Task: Look for space in Volgodonsk, Russia from 11th June, 2023 to 15th June, 2023 for 2 adults in price range Rs.7000 to Rs.16000. Place can be private room with 1  bedroom having 2 beds and 1 bathroom. Property type can be house, flat, guest house, hotel. Booking option can be shelf check-in. Required host language is English.
Action: Mouse moved to (432, 87)
Screenshot: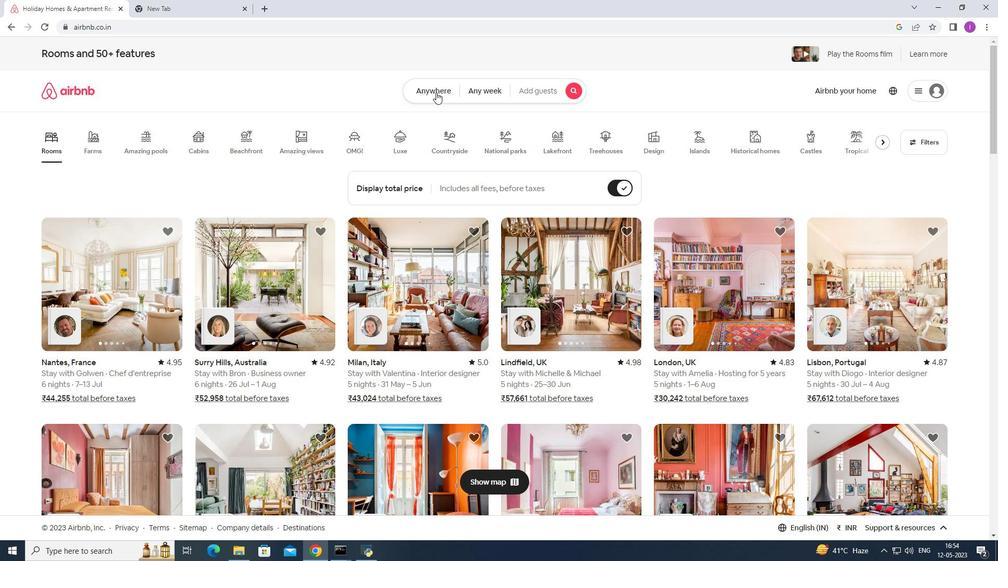
Action: Mouse pressed left at (432, 87)
Screenshot: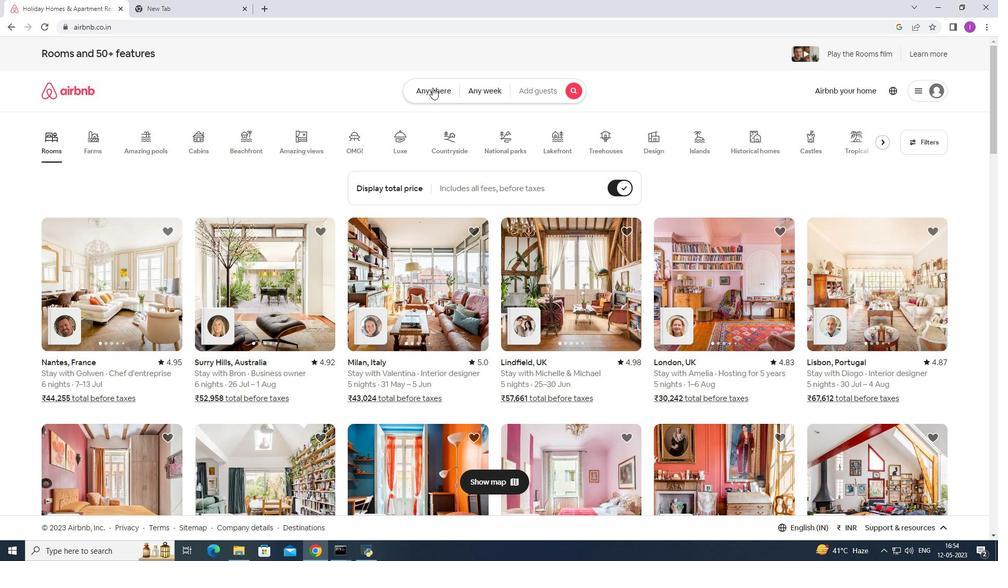 
Action: Mouse moved to (291, 135)
Screenshot: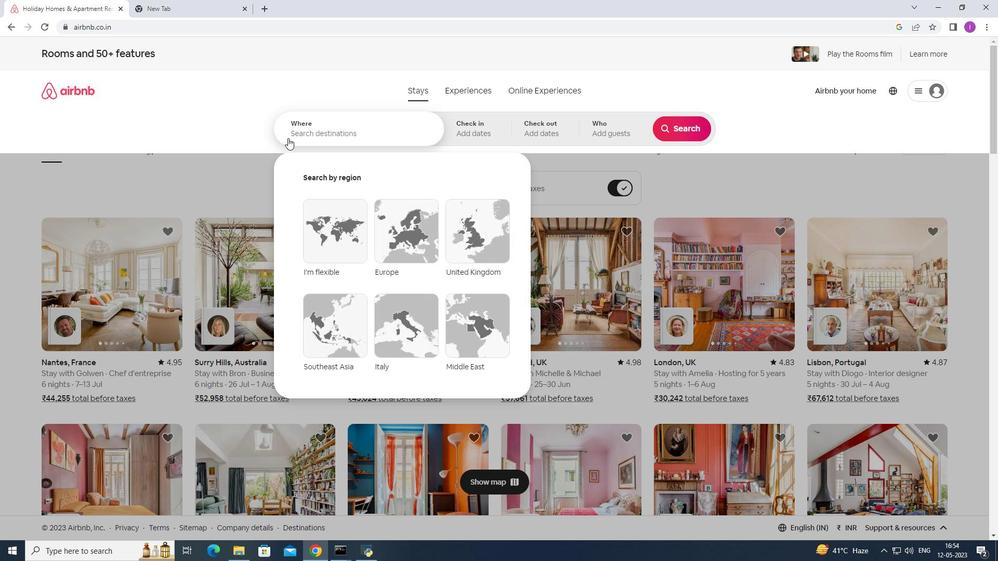 
Action: Mouse pressed left at (291, 135)
Screenshot: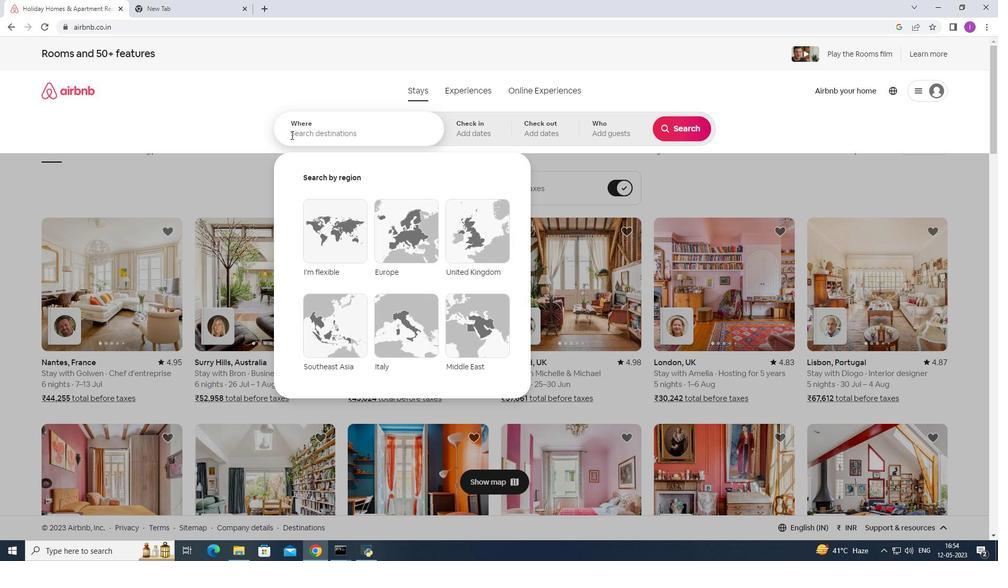
Action: Key pressed <Key.shift><Key.shift><Key.shift><Key.shift><Key.shift><Key.shift><Key.shift><Key.shift><Key.shift><Key.shift><Key.shift><Key.shift>Volgodonsk
Screenshot: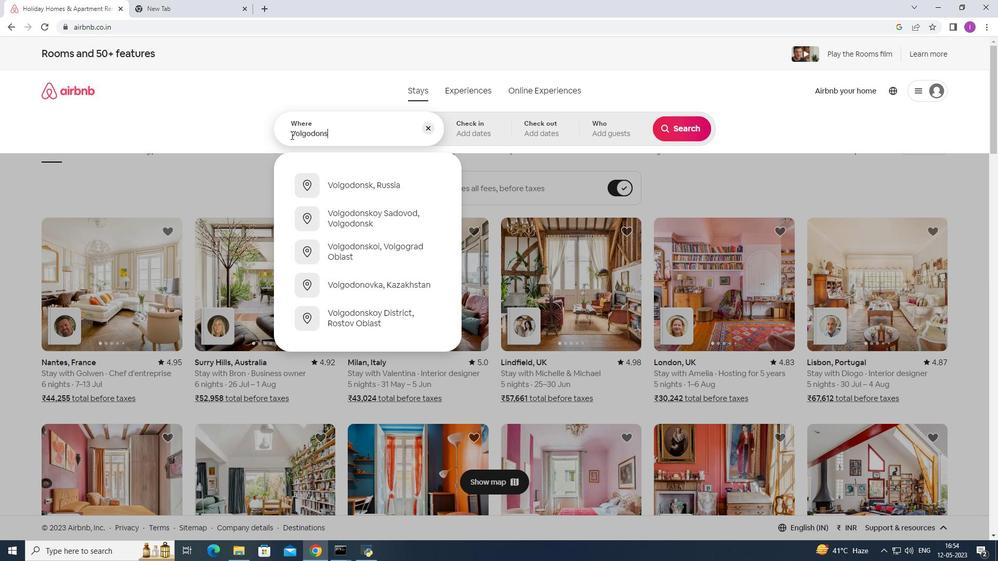 
Action: Mouse moved to (361, 184)
Screenshot: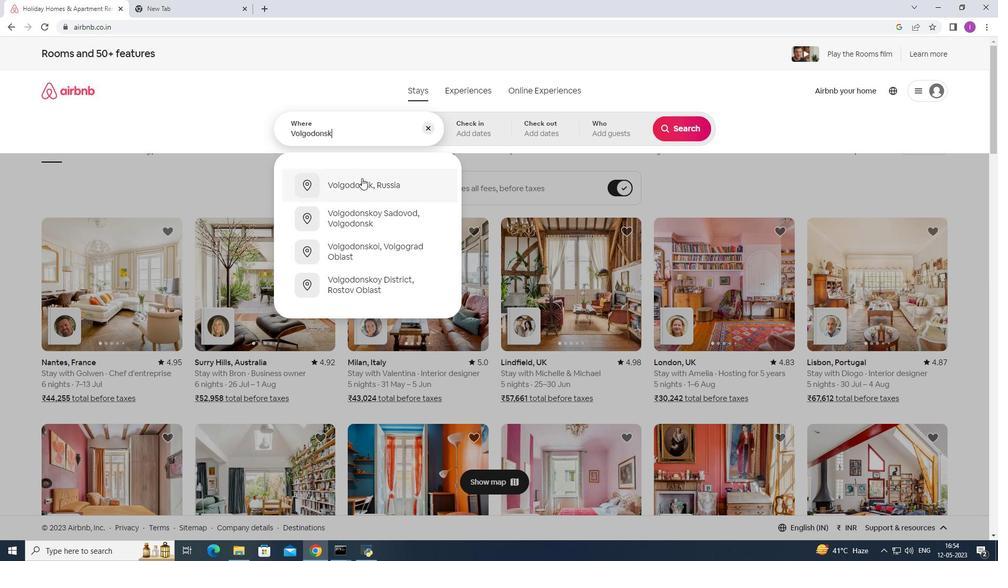 
Action: Mouse pressed left at (361, 184)
Screenshot: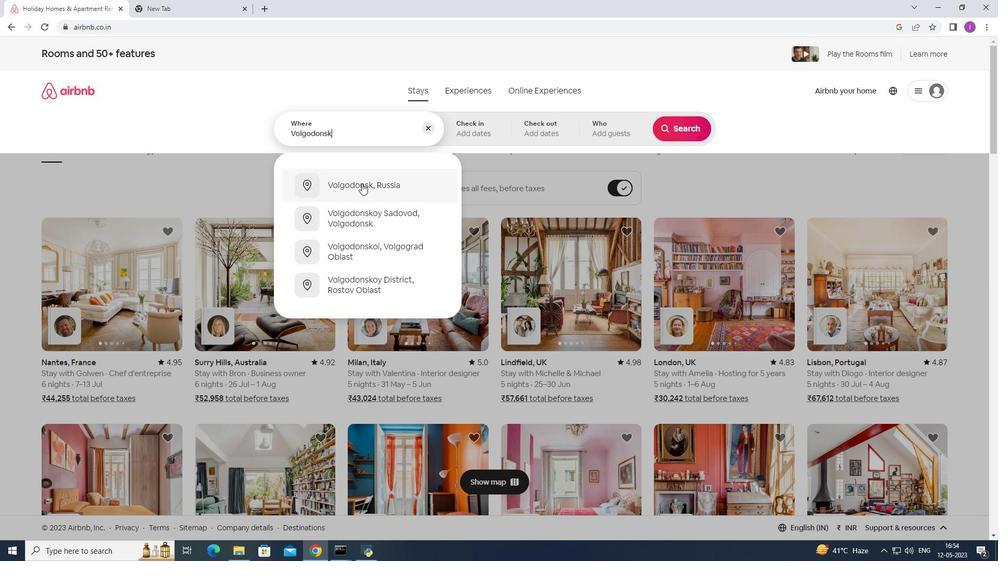 
Action: Mouse moved to (675, 209)
Screenshot: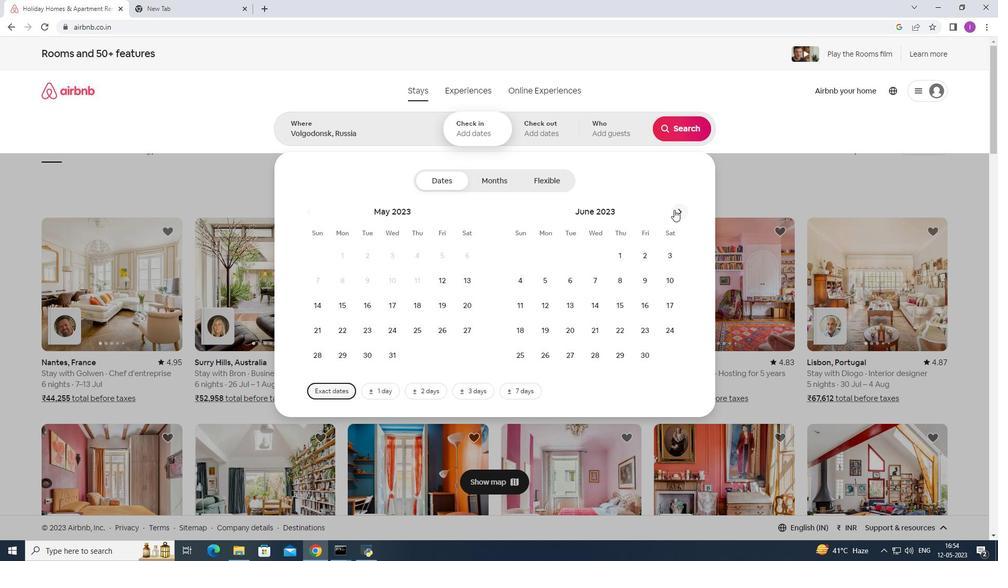 
Action: Mouse pressed left at (675, 209)
Screenshot: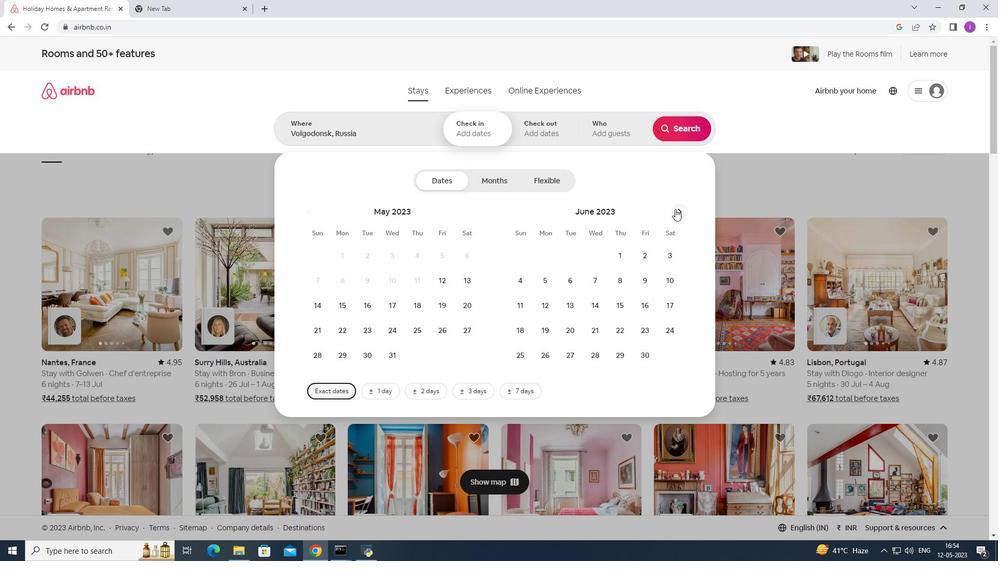 
Action: Mouse moved to (322, 303)
Screenshot: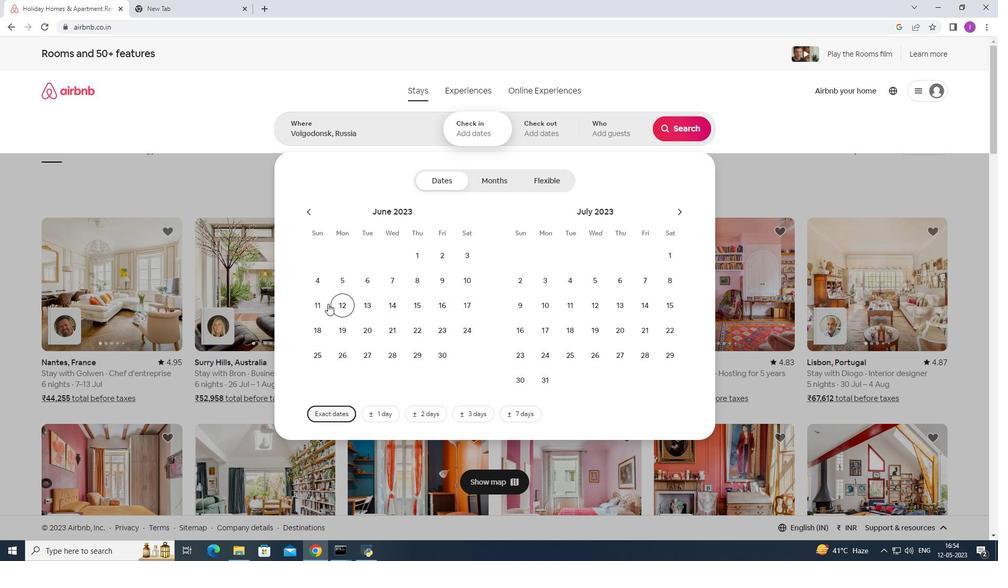 
Action: Mouse pressed left at (322, 303)
Screenshot: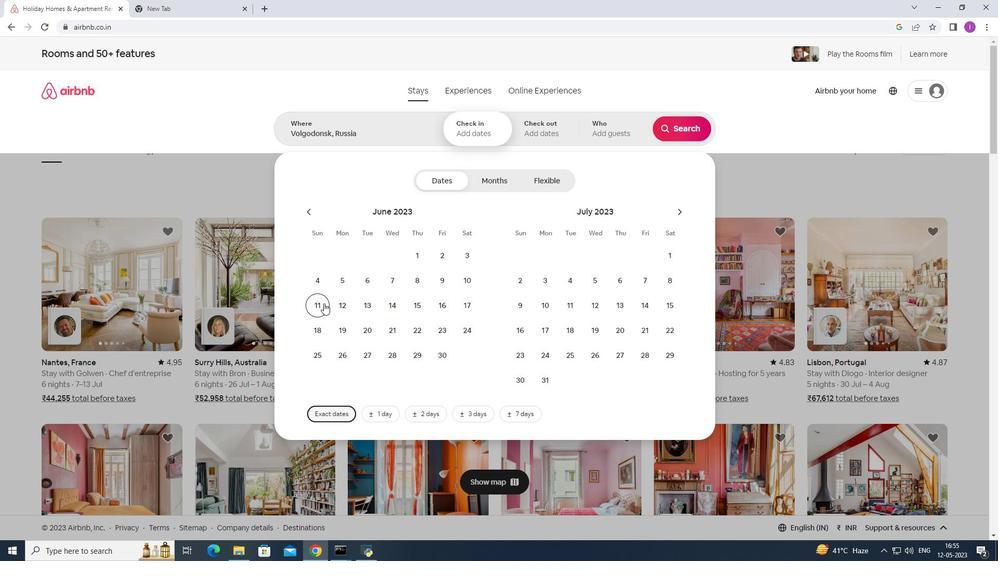 
Action: Mouse moved to (426, 311)
Screenshot: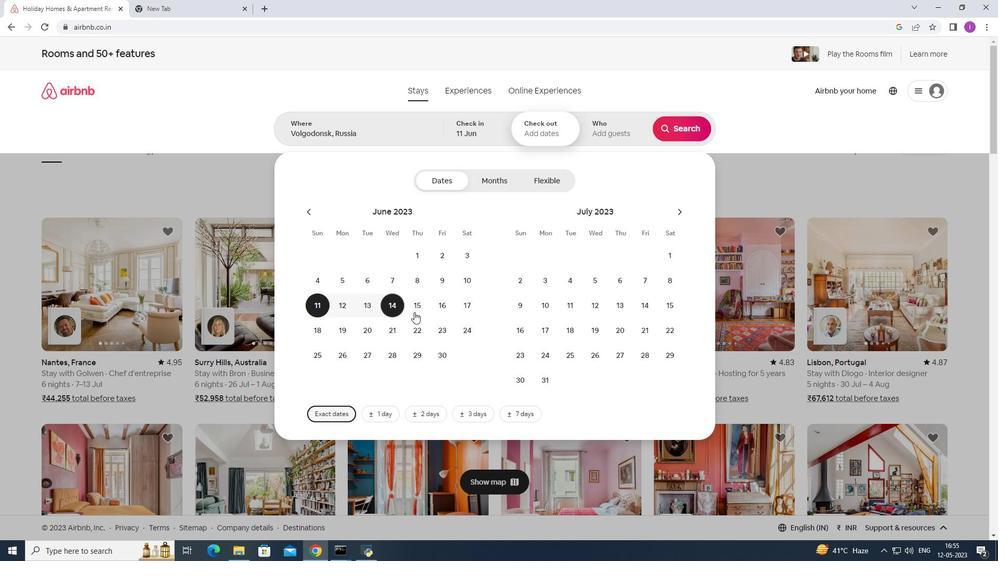 
Action: Mouse pressed left at (426, 311)
Screenshot: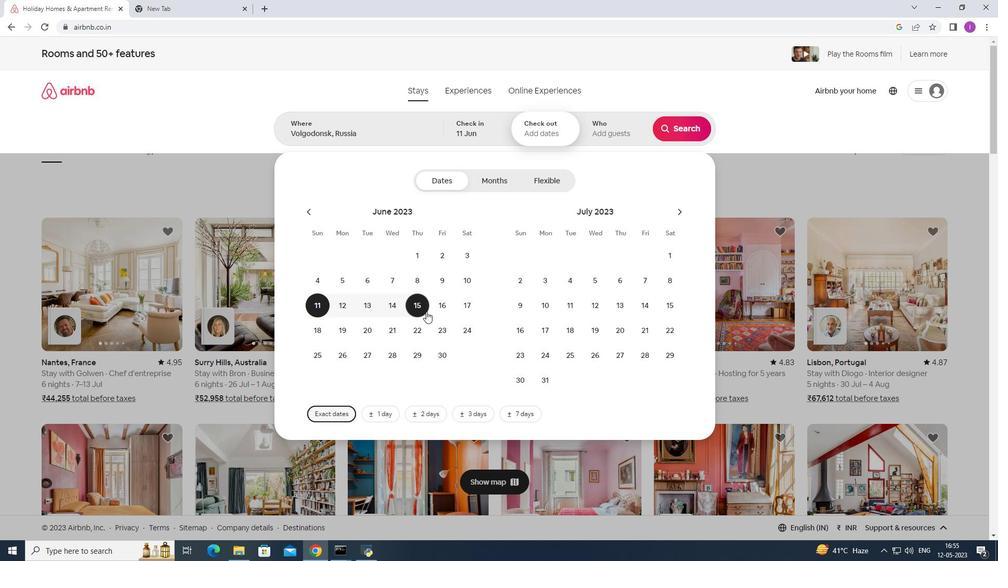 
Action: Mouse moved to (625, 130)
Screenshot: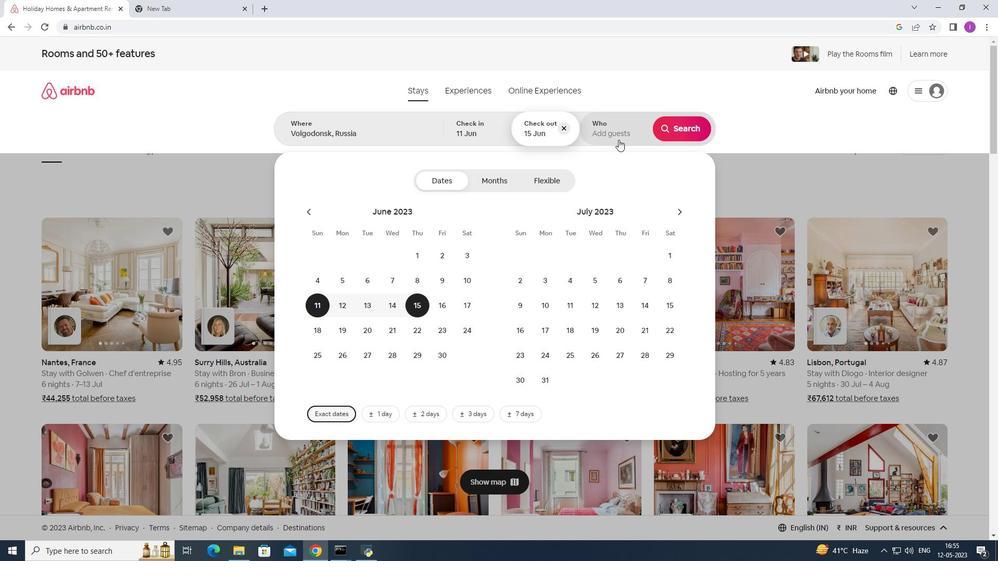 
Action: Mouse pressed left at (625, 130)
Screenshot: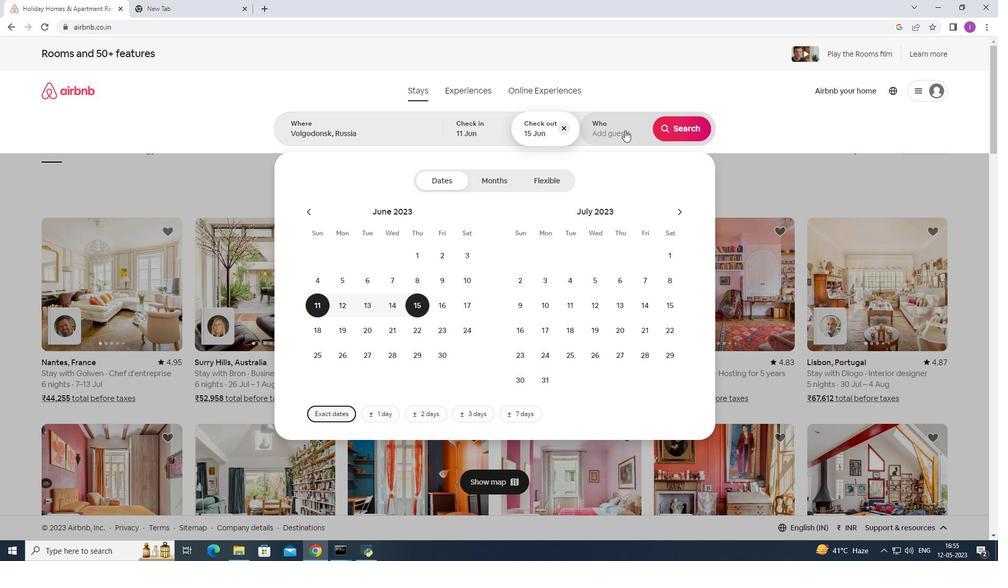 
Action: Mouse moved to (679, 184)
Screenshot: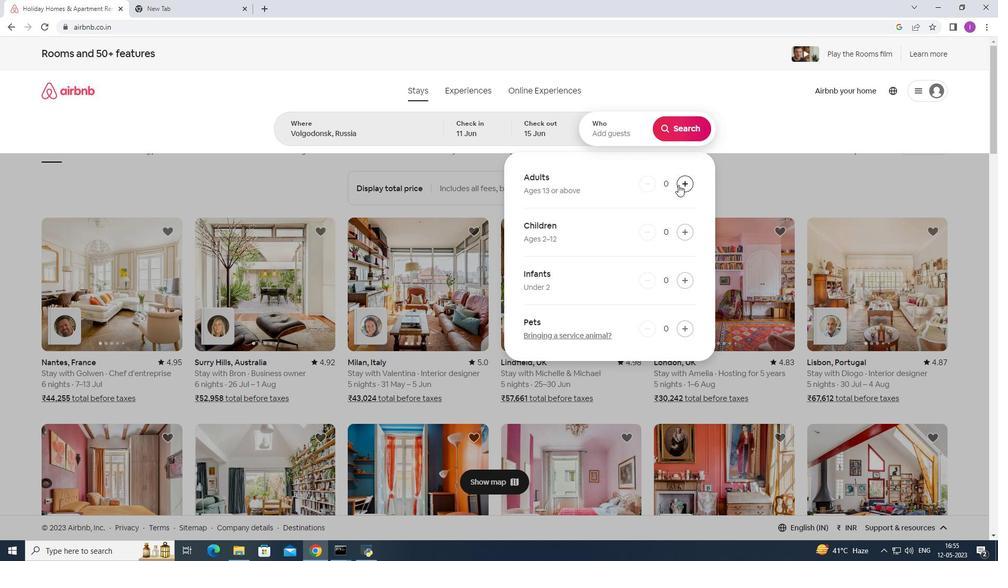 
Action: Mouse pressed left at (679, 184)
Screenshot: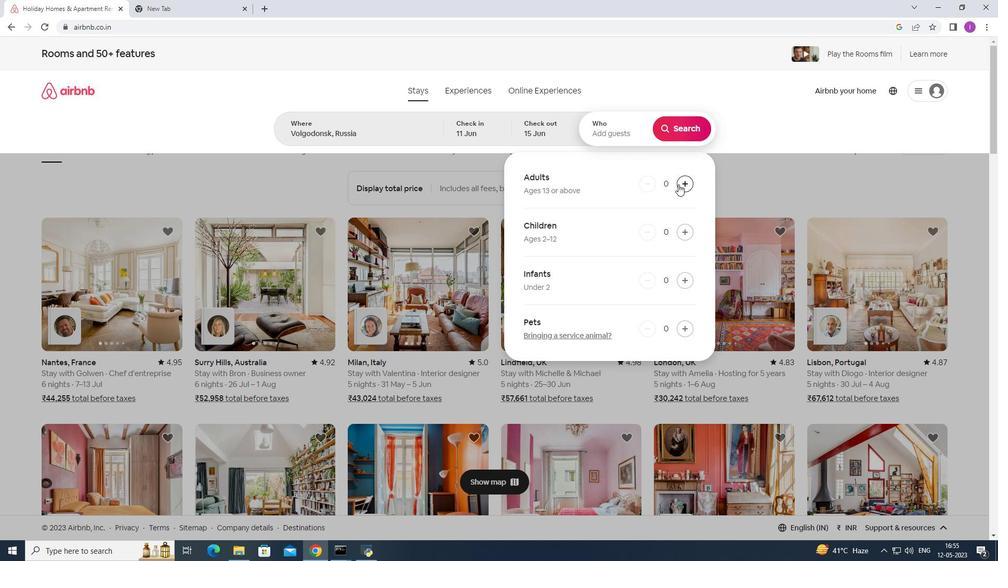 
Action: Mouse pressed left at (679, 184)
Screenshot: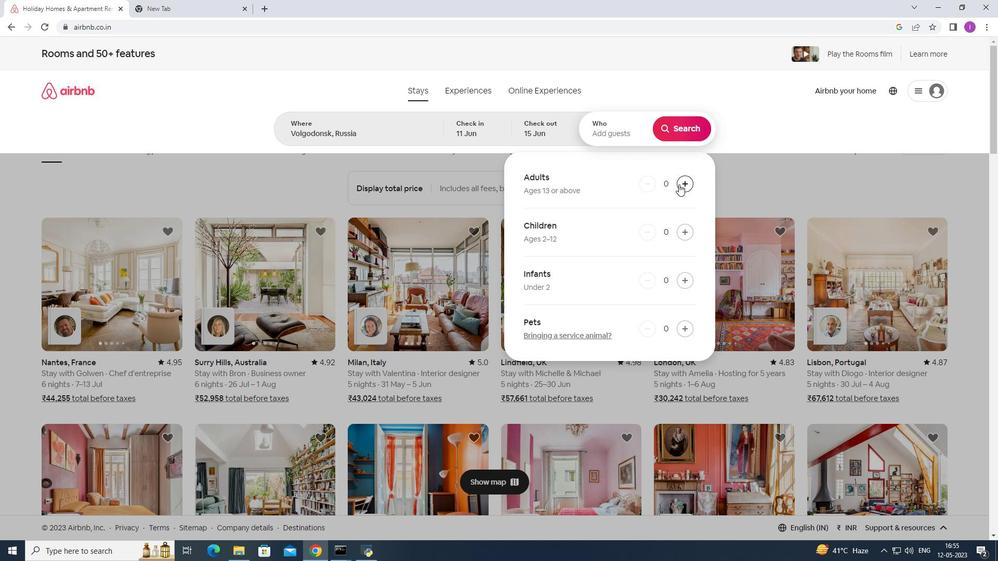 
Action: Mouse moved to (679, 133)
Screenshot: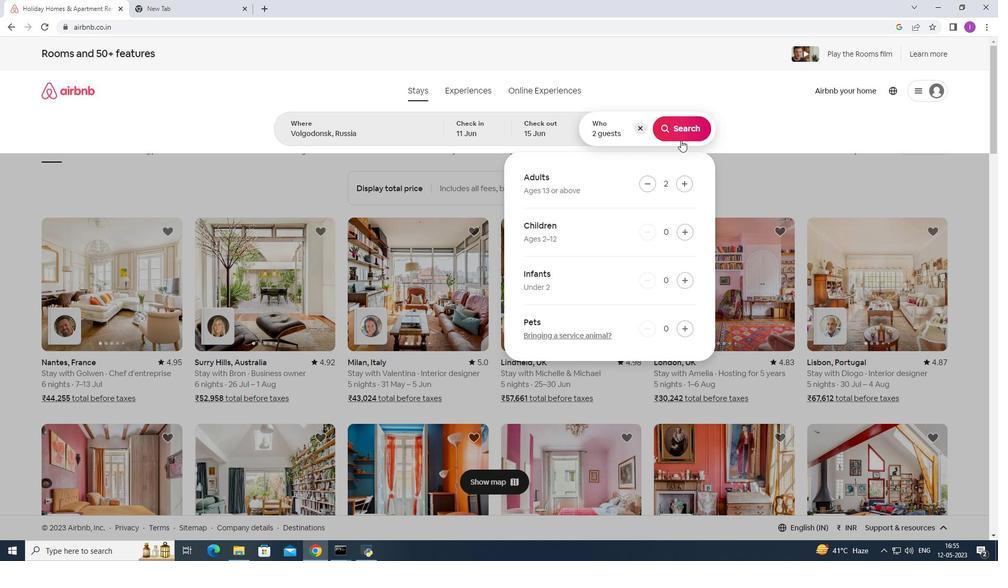 
Action: Mouse pressed left at (679, 133)
Screenshot: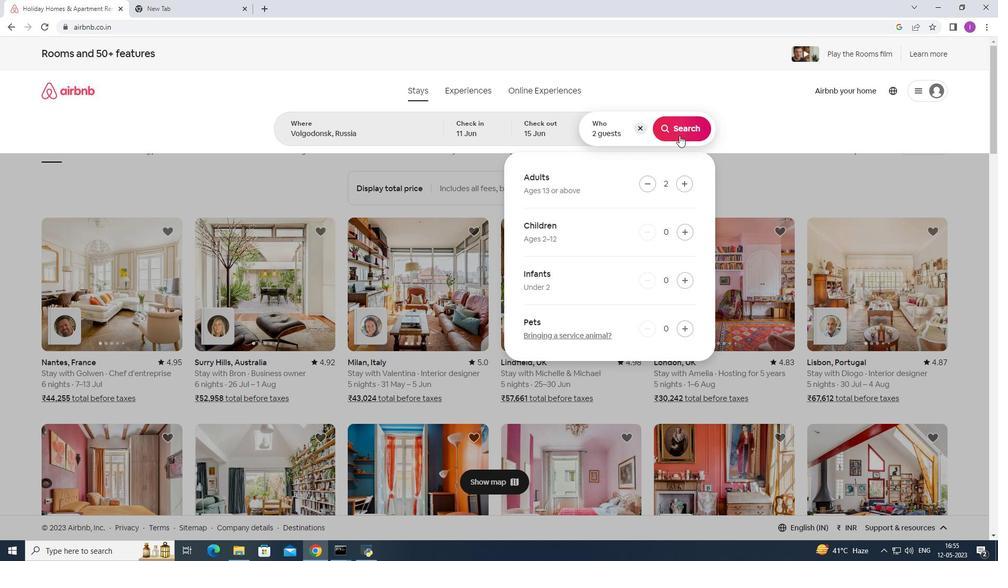 
Action: Mouse moved to (939, 100)
Screenshot: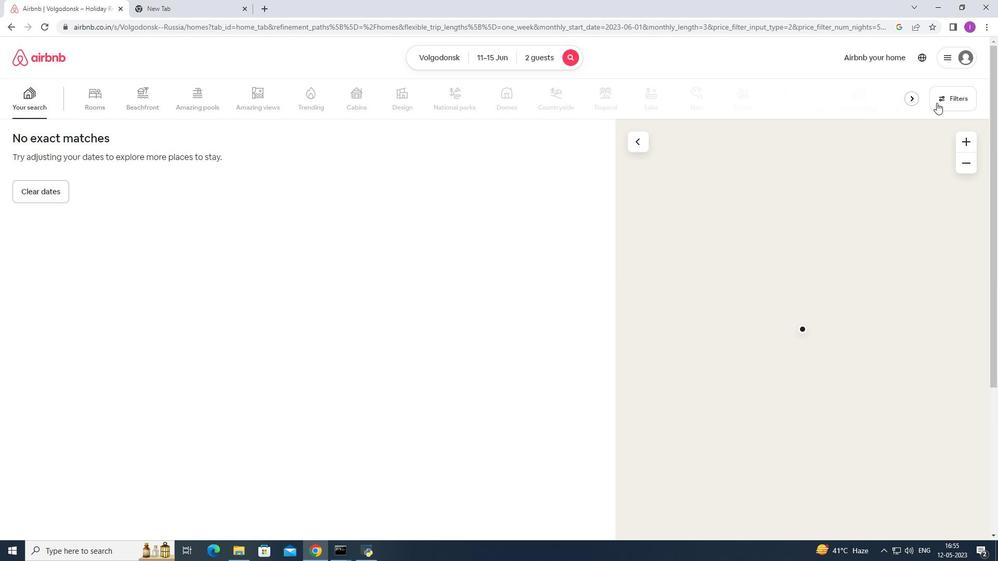 
Action: Mouse pressed left at (939, 100)
Screenshot: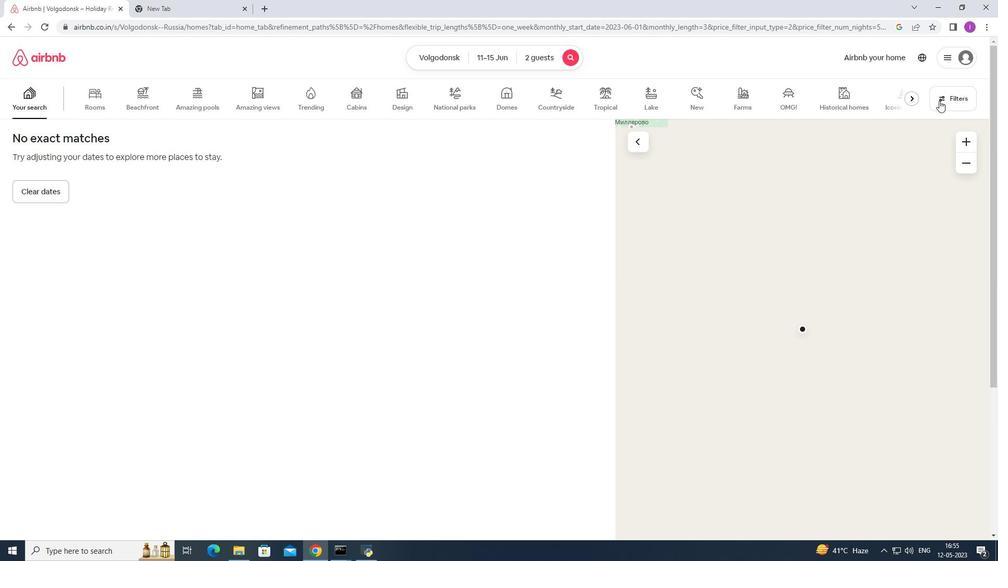 
Action: Mouse moved to (572, 355)
Screenshot: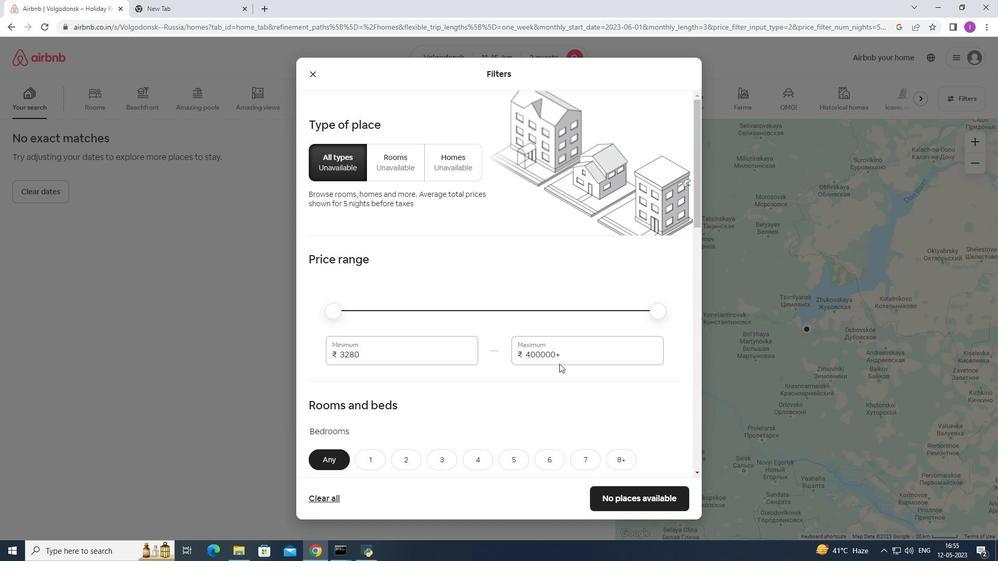 
Action: Mouse pressed left at (572, 355)
Screenshot: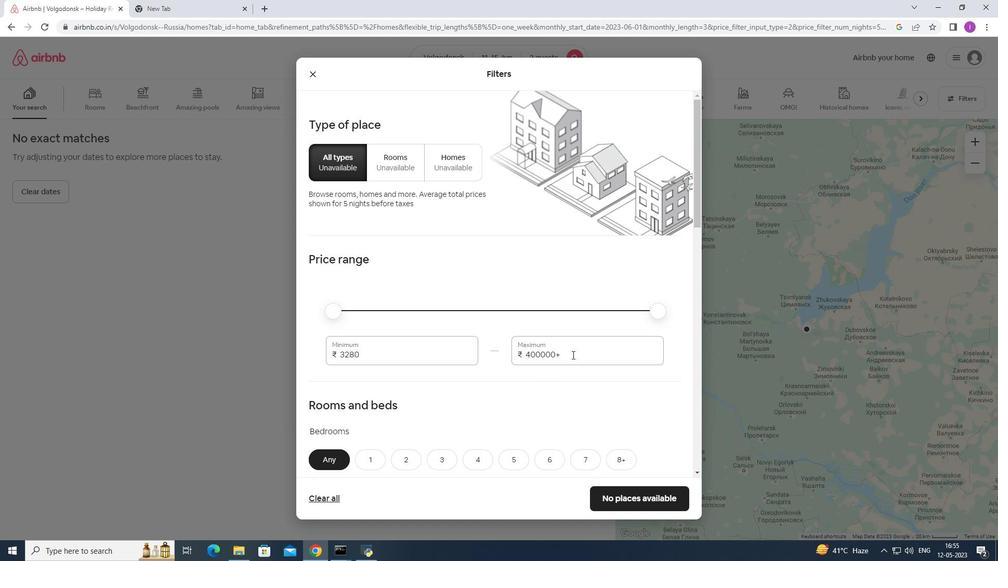 
Action: Mouse moved to (517, 356)
Screenshot: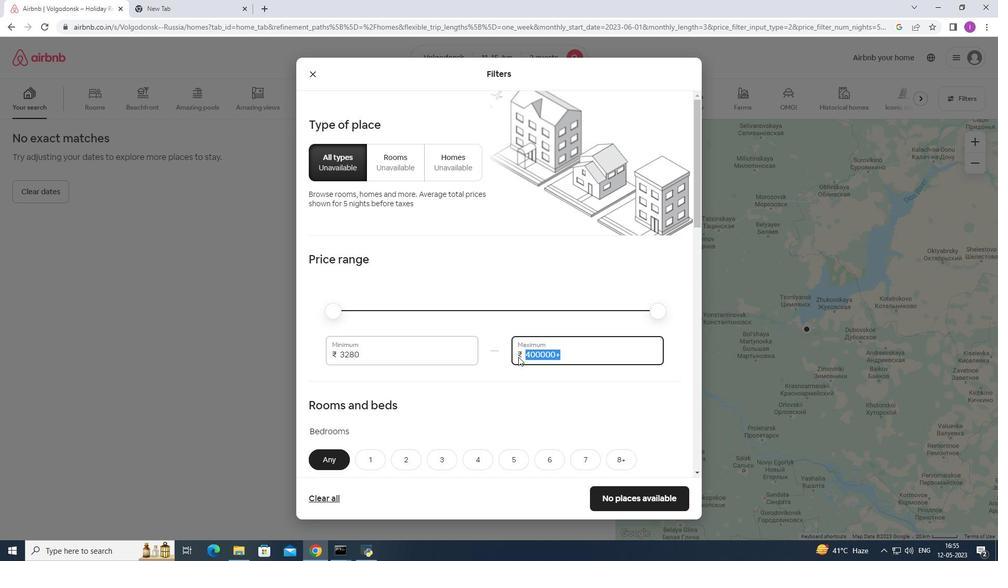 
Action: Key pressed 1
Screenshot: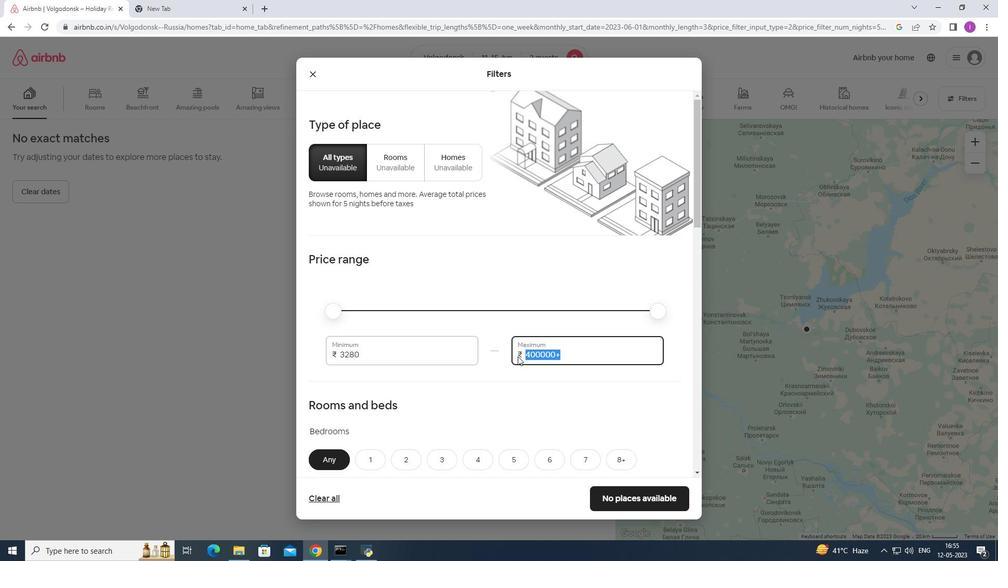 
Action: Mouse moved to (517, 356)
Screenshot: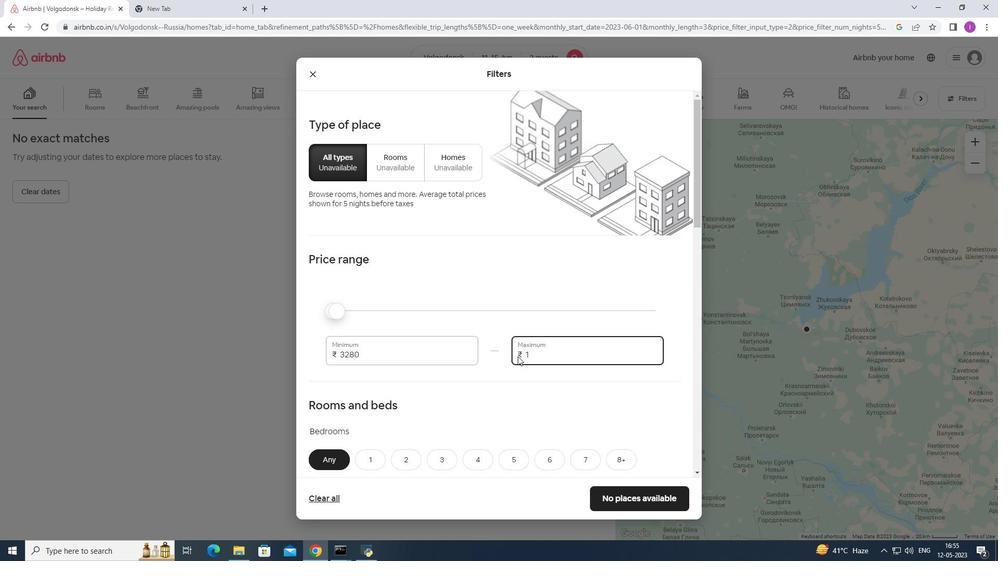 
Action: Key pressed 60
Screenshot: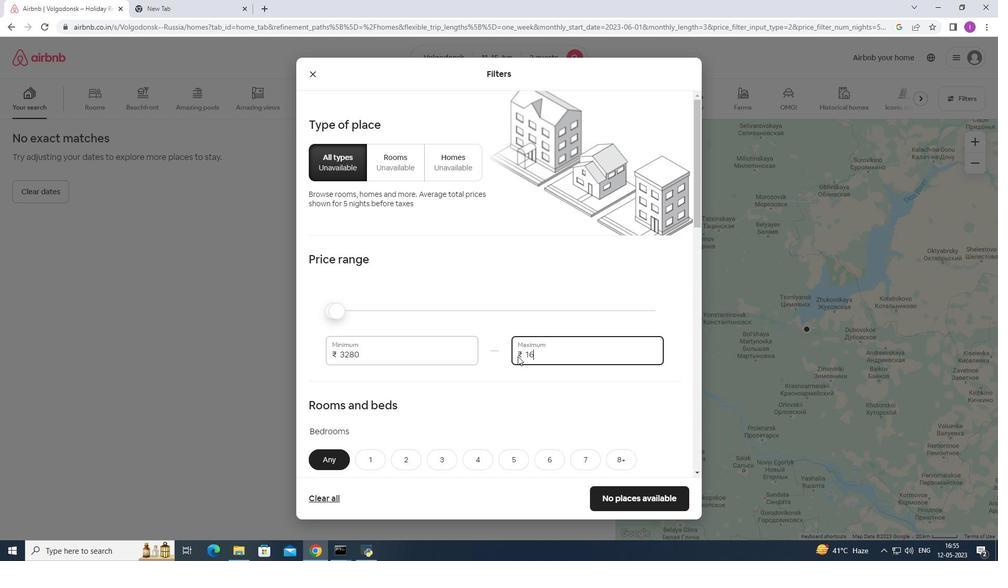 
Action: Mouse moved to (517, 356)
Screenshot: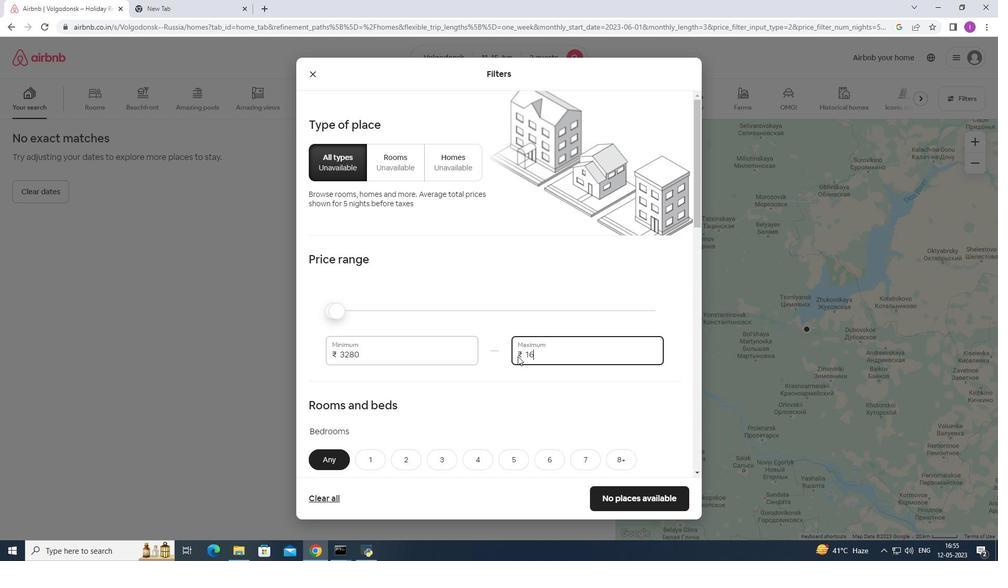 
Action: Key pressed 00
Screenshot: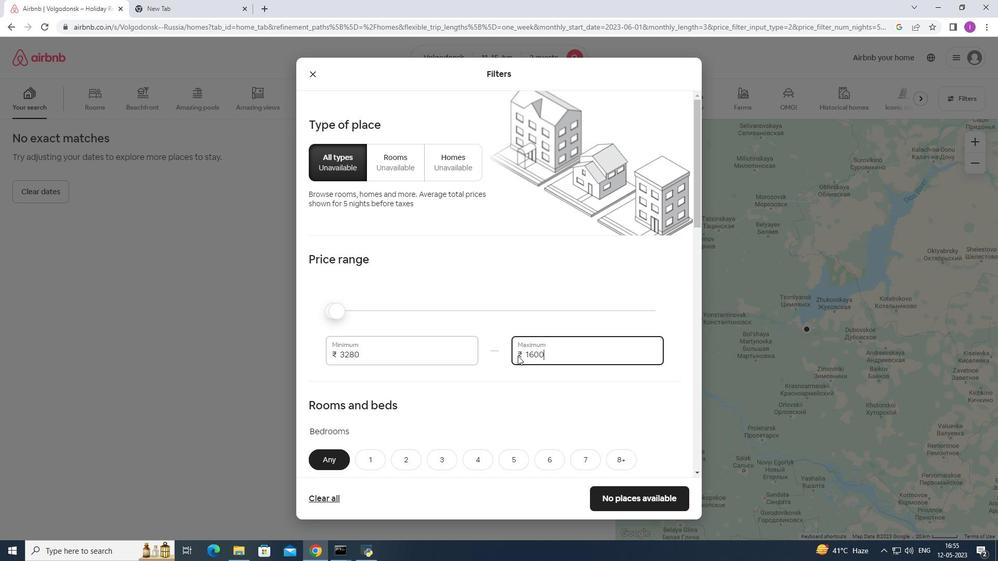 
Action: Mouse moved to (382, 362)
Screenshot: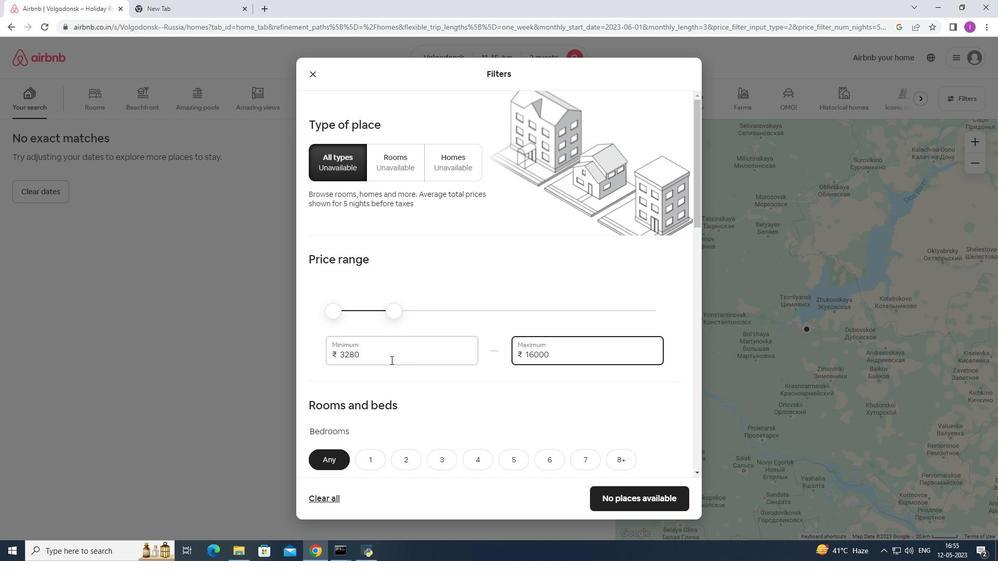 
Action: Mouse pressed left at (382, 362)
Screenshot: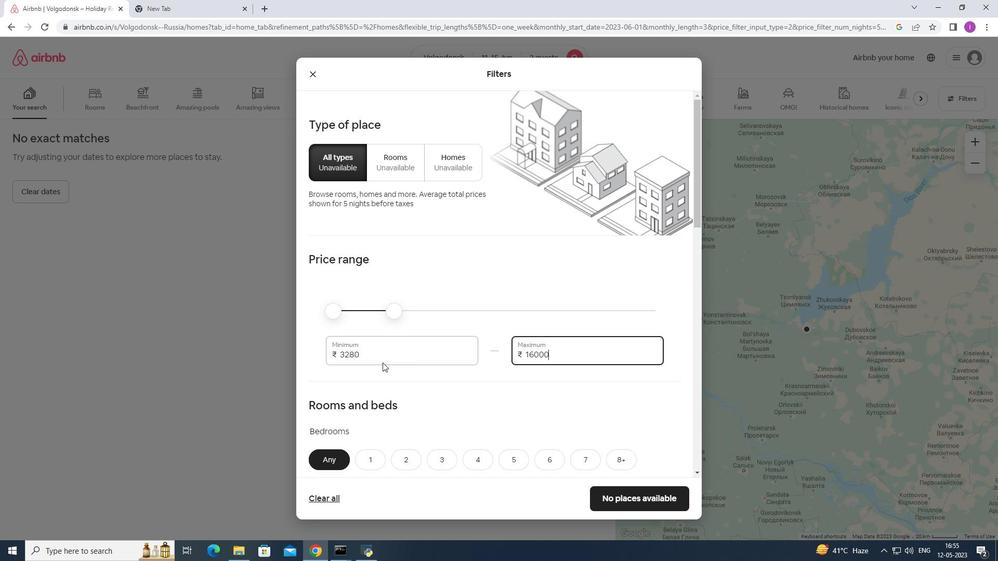 
Action: Mouse moved to (361, 355)
Screenshot: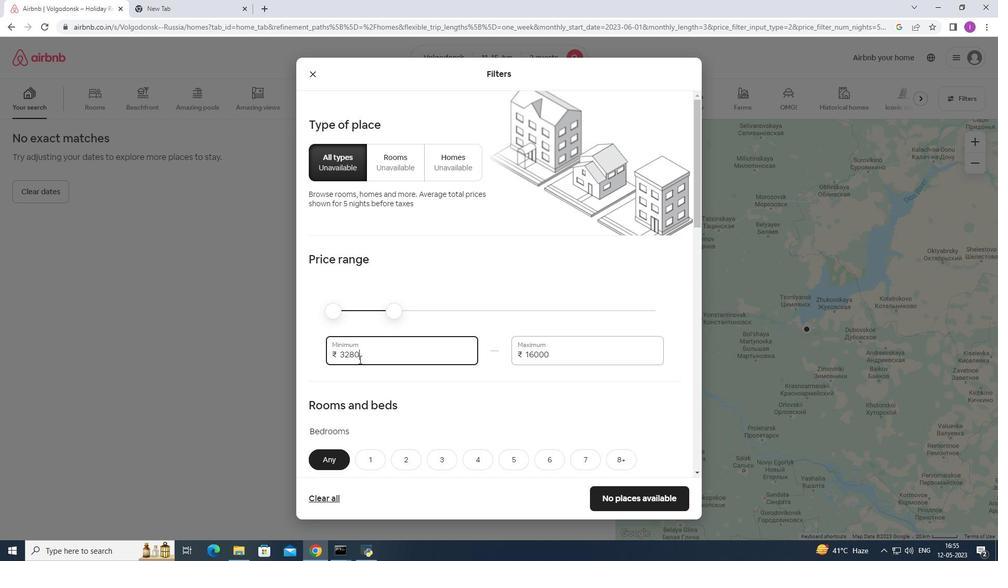 
Action: Mouse pressed left at (361, 355)
Screenshot: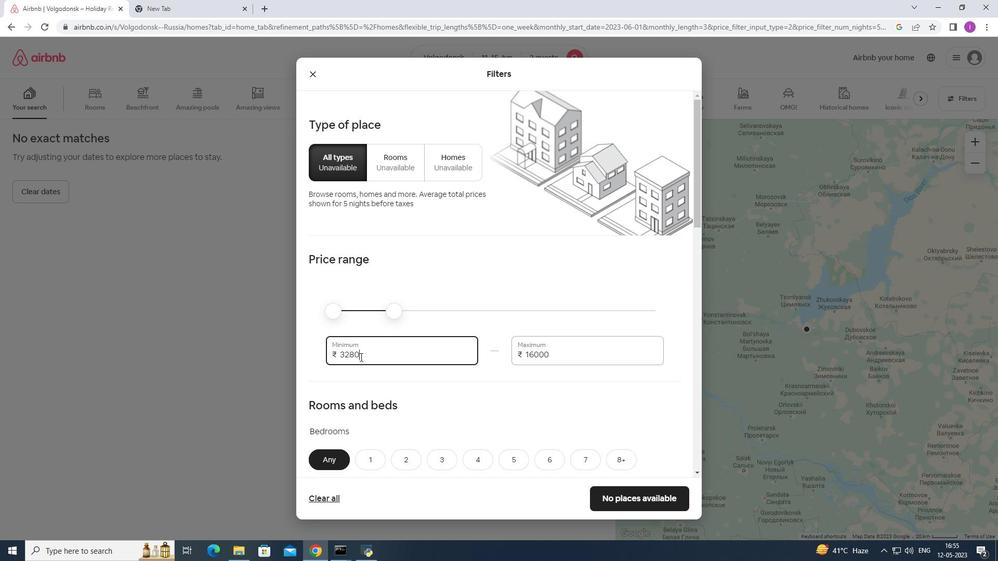 
Action: Mouse moved to (324, 352)
Screenshot: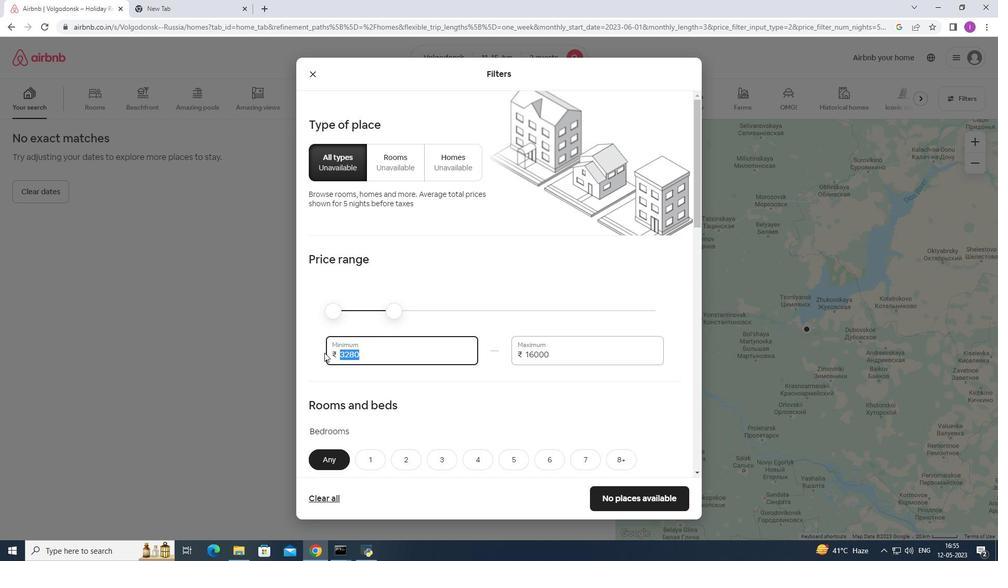 
Action: Key pressed 7000
Screenshot: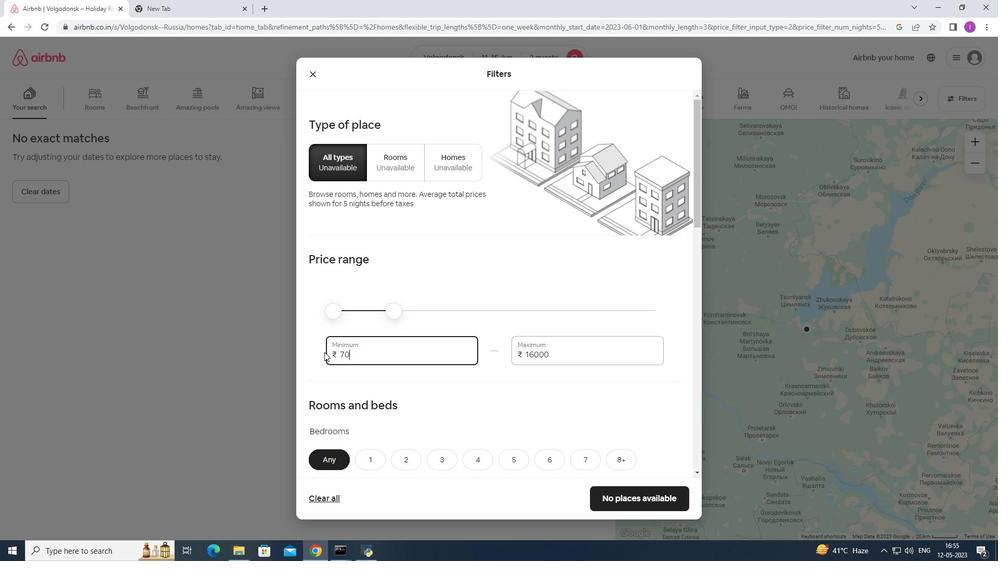 
Action: Mouse moved to (366, 350)
Screenshot: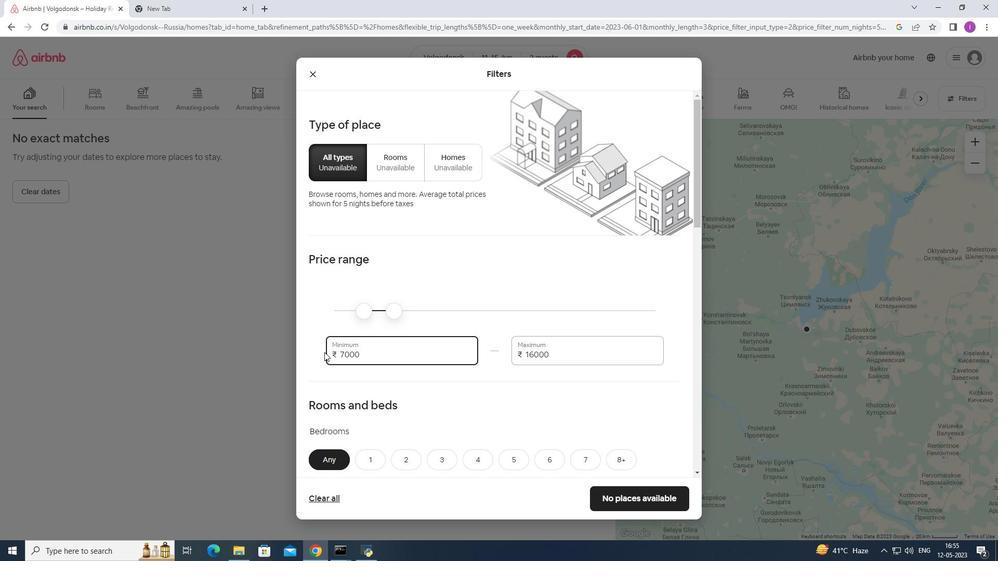 
Action: Mouse scrolled (366, 350) with delta (0, 0)
Screenshot: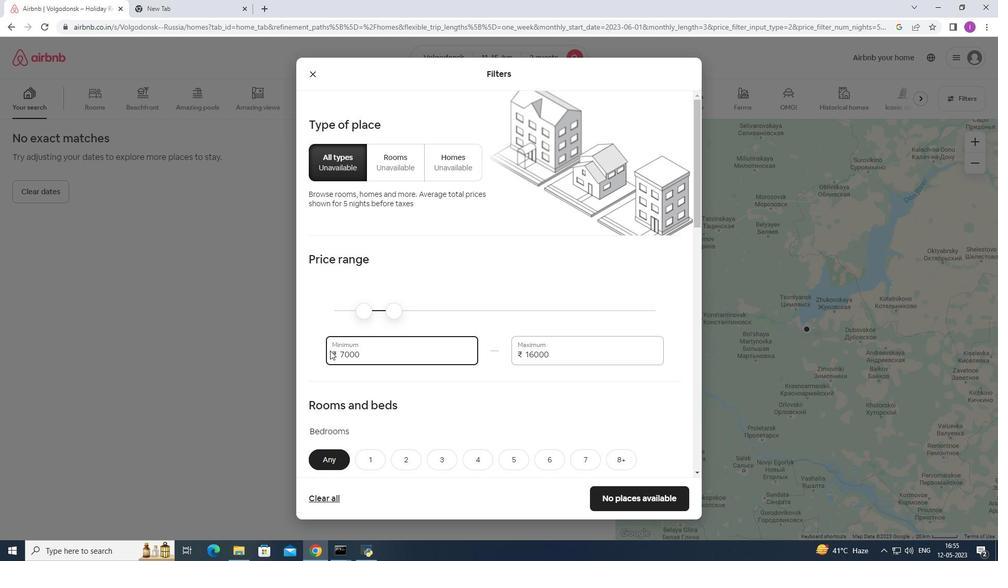 
Action: Mouse scrolled (366, 350) with delta (0, 0)
Screenshot: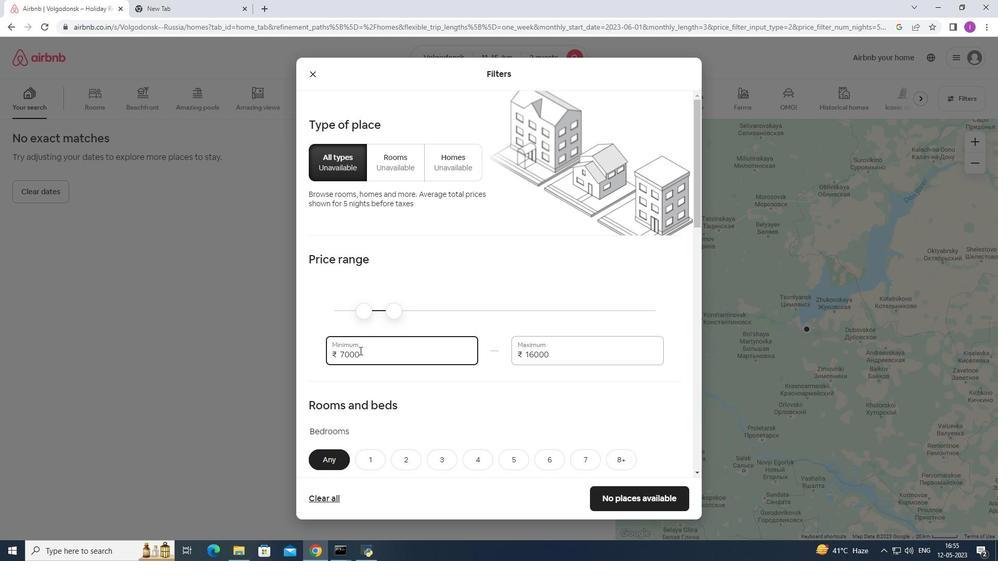 
Action: Mouse scrolled (366, 350) with delta (0, 0)
Screenshot: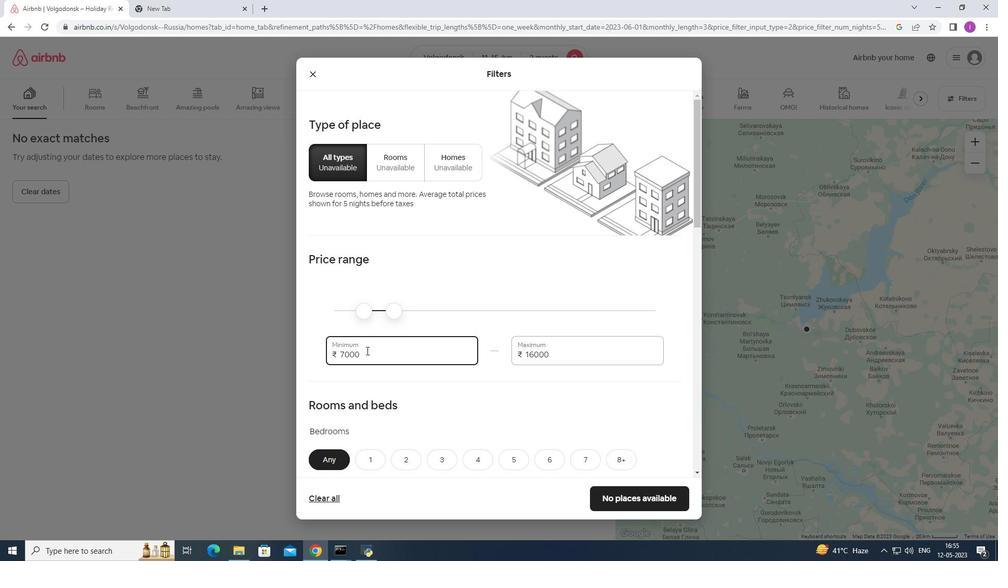 
Action: Mouse moved to (378, 302)
Screenshot: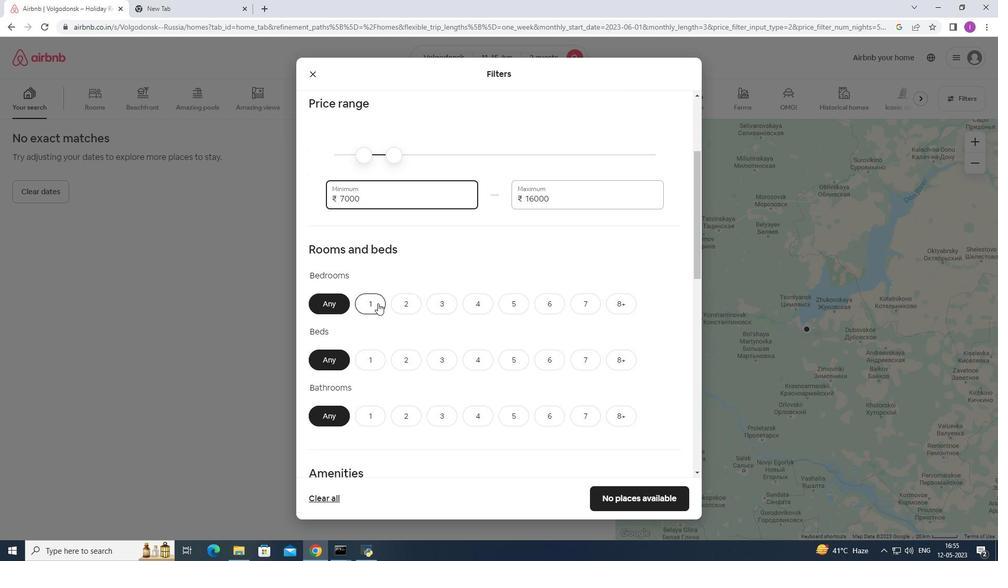 
Action: Mouse pressed left at (378, 302)
Screenshot: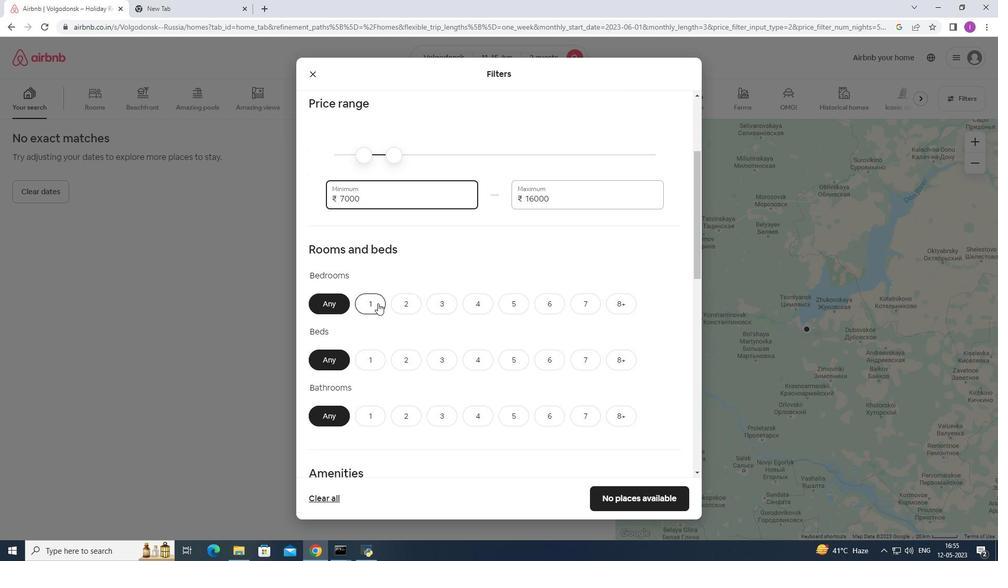 
Action: Mouse moved to (404, 356)
Screenshot: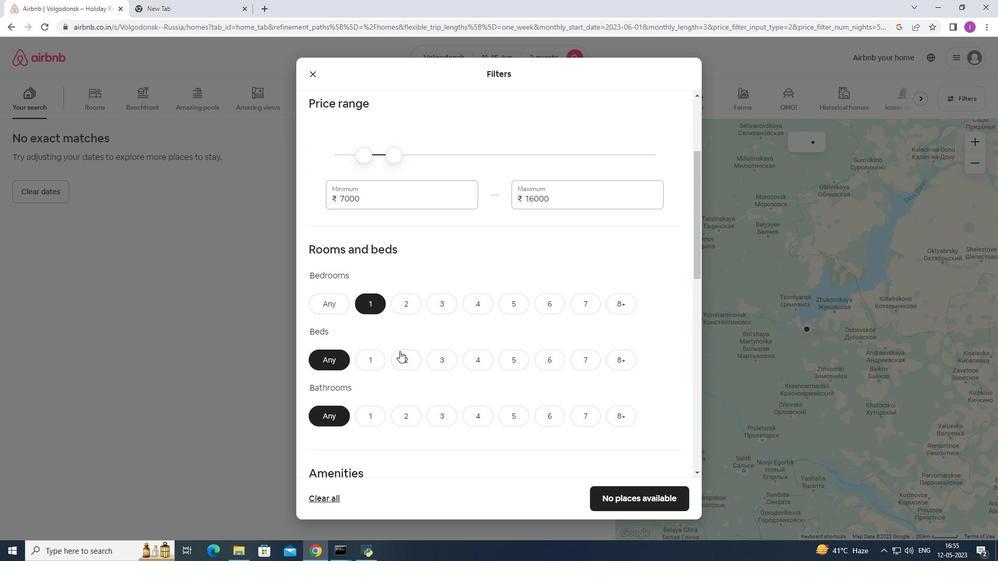 
Action: Mouse pressed left at (404, 356)
Screenshot: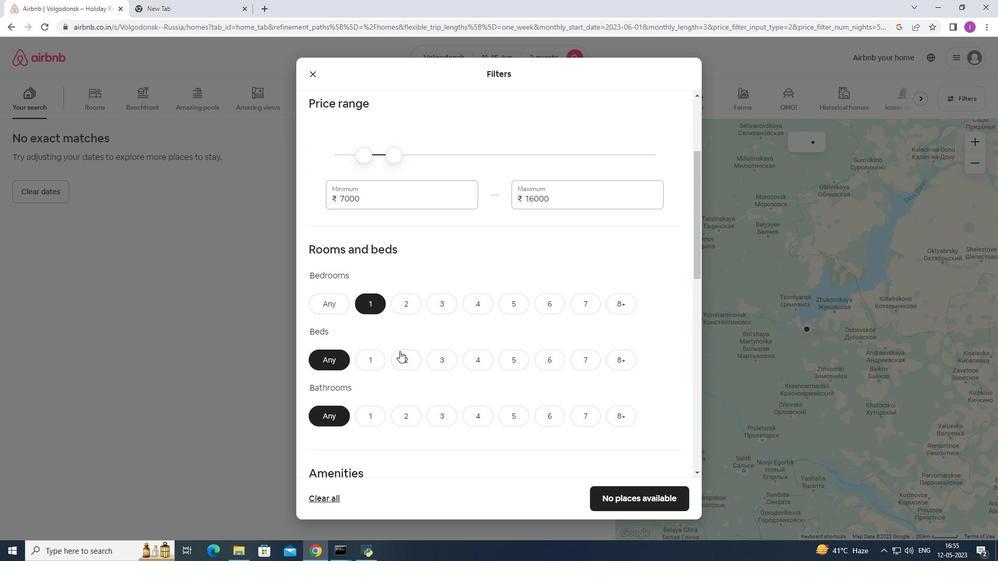 
Action: Mouse moved to (370, 405)
Screenshot: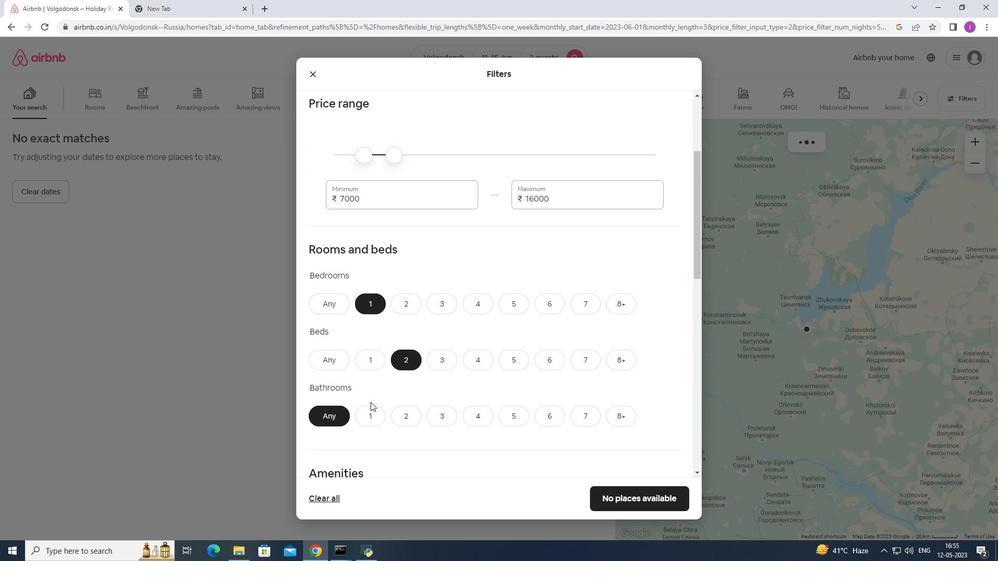 
Action: Mouse pressed left at (370, 405)
Screenshot: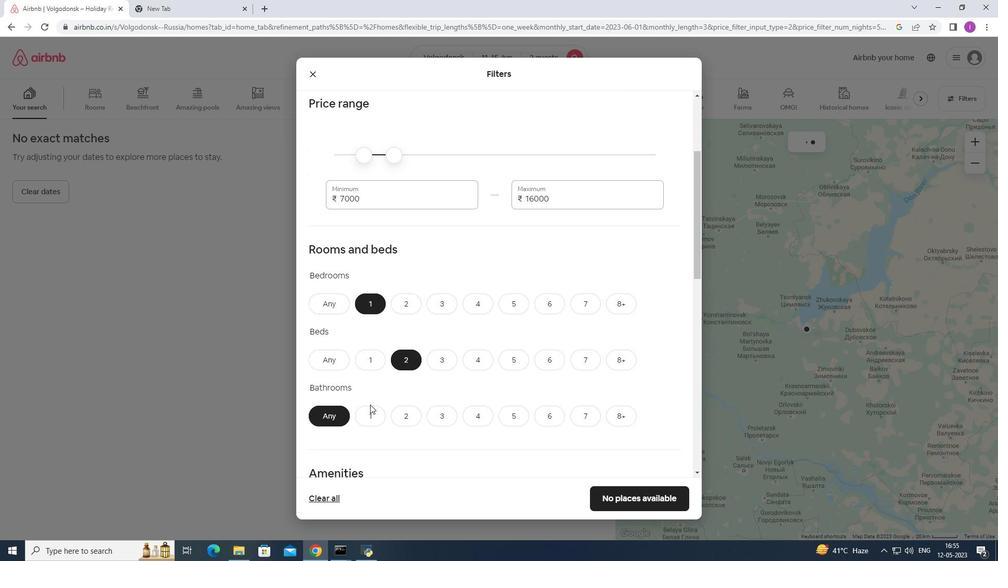 
Action: Mouse moved to (371, 410)
Screenshot: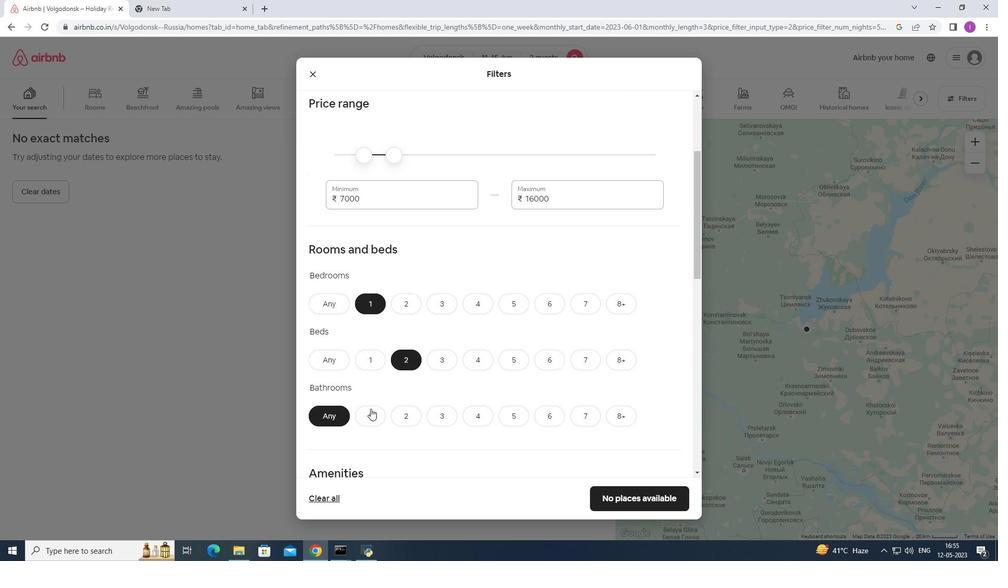 
Action: Mouse pressed left at (371, 410)
Screenshot: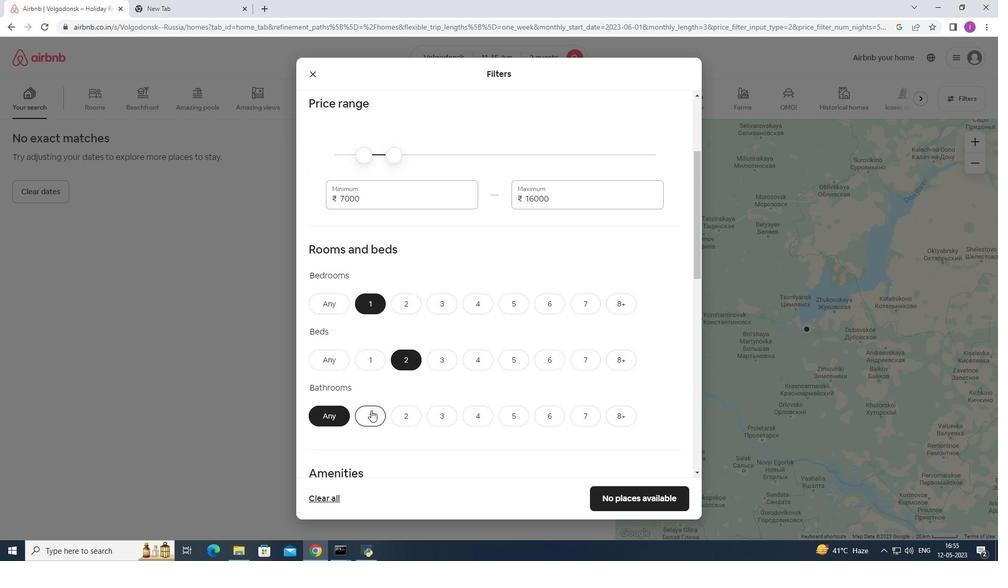 
Action: Mouse moved to (446, 399)
Screenshot: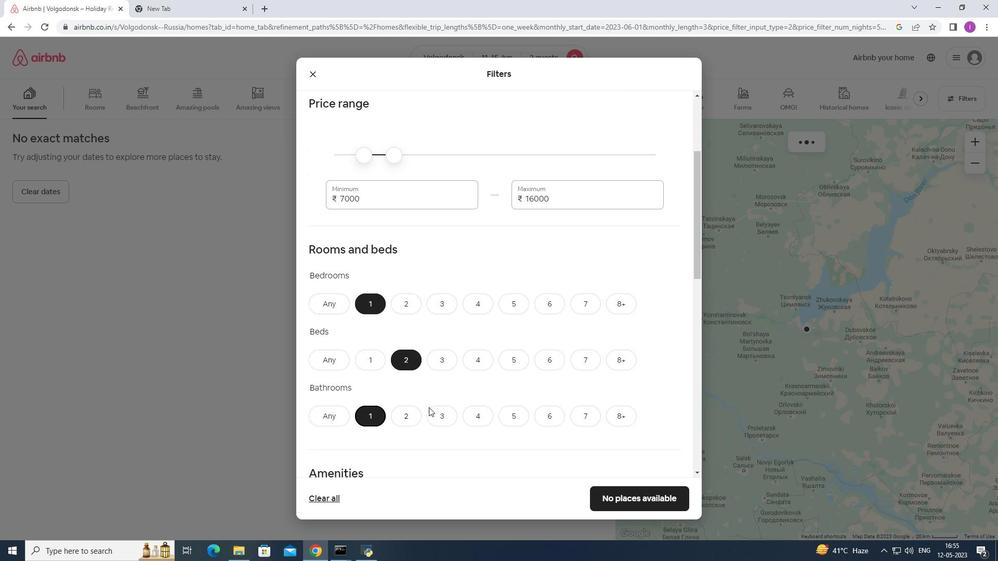 
Action: Mouse scrolled (446, 398) with delta (0, 0)
Screenshot: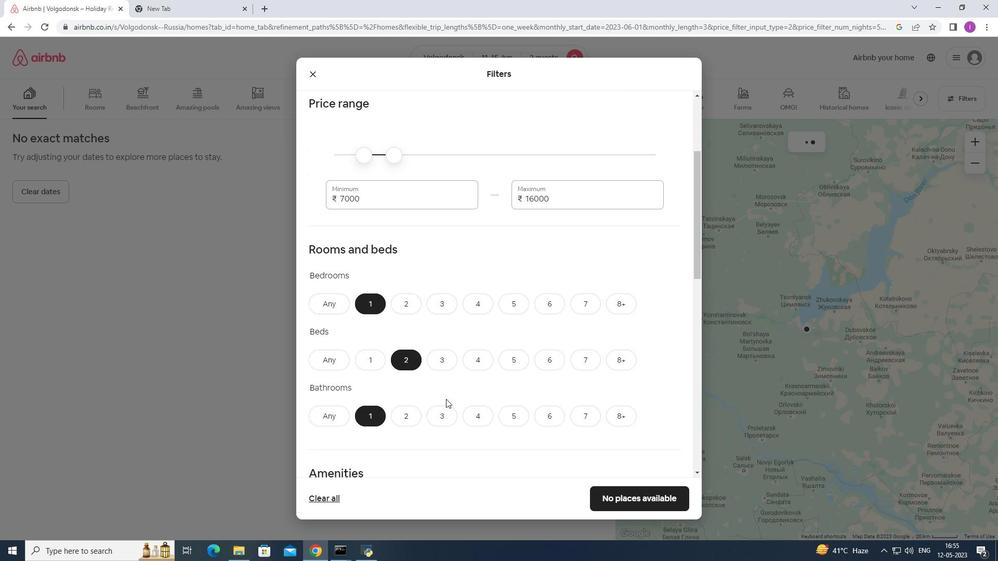 
Action: Mouse scrolled (446, 398) with delta (0, 0)
Screenshot: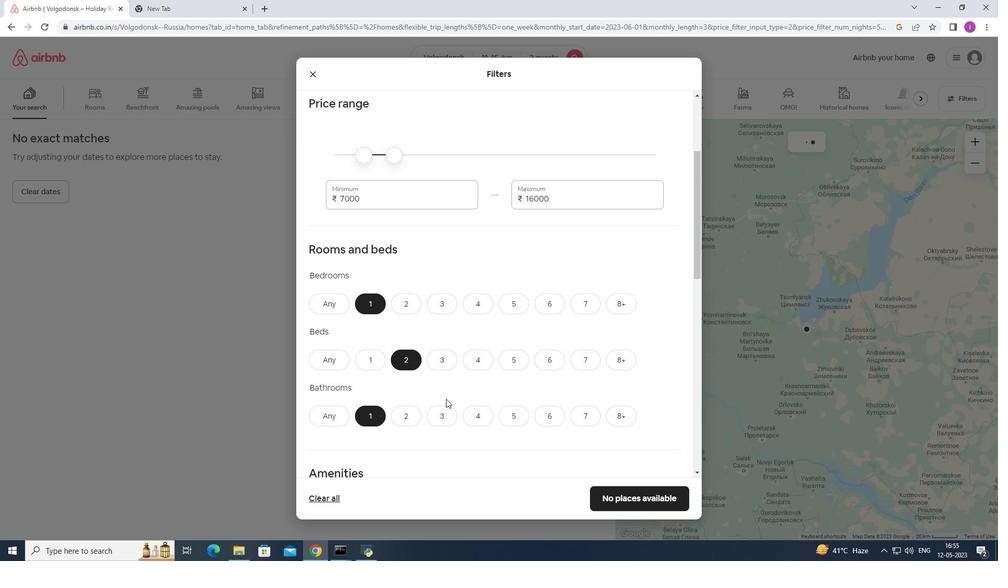 
Action: Mouse scrolled (446, 398) with delta (0, 0)
Screenshot: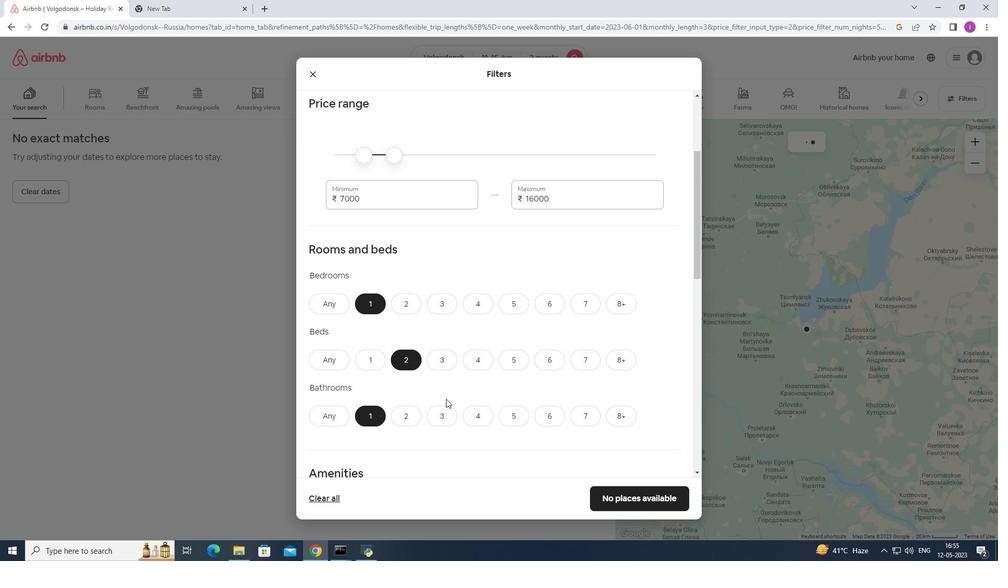 
Action: Mouse moved to (448, 395)
Screenshot: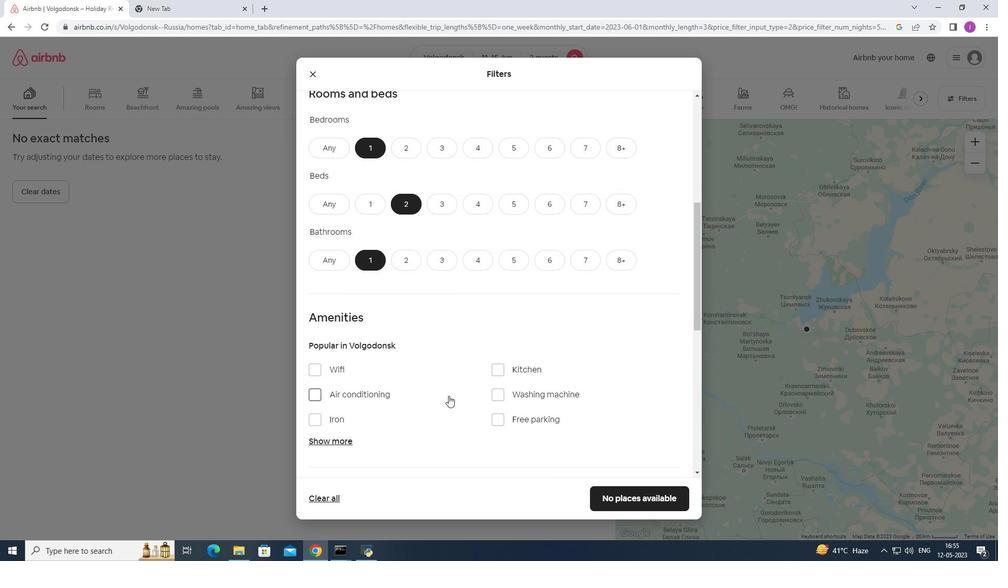 
Action: Mouse scrolled (448, 395) with delta (0, 0)
Screenshot: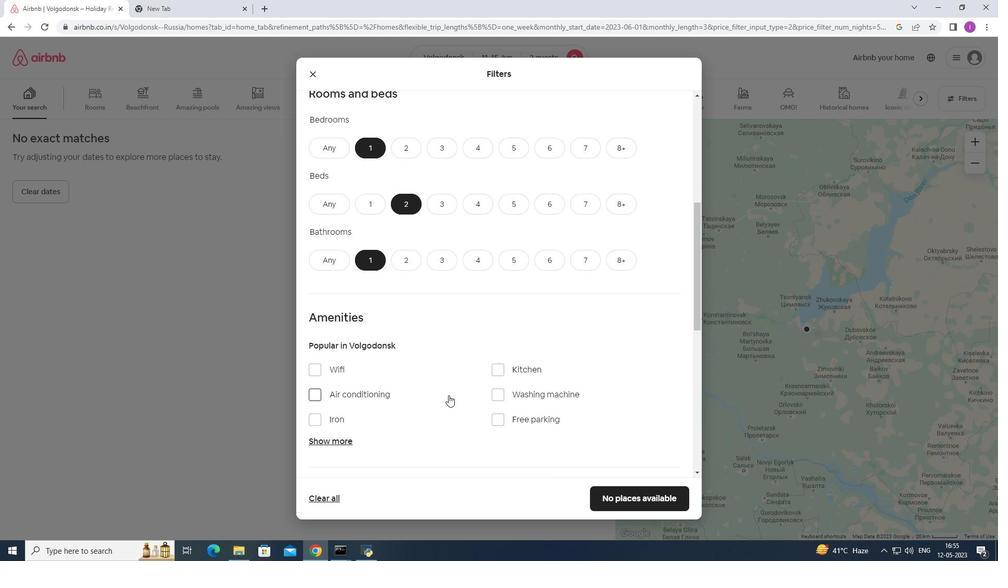 
Action: Mouse moved to (449, 395)
Screenshot: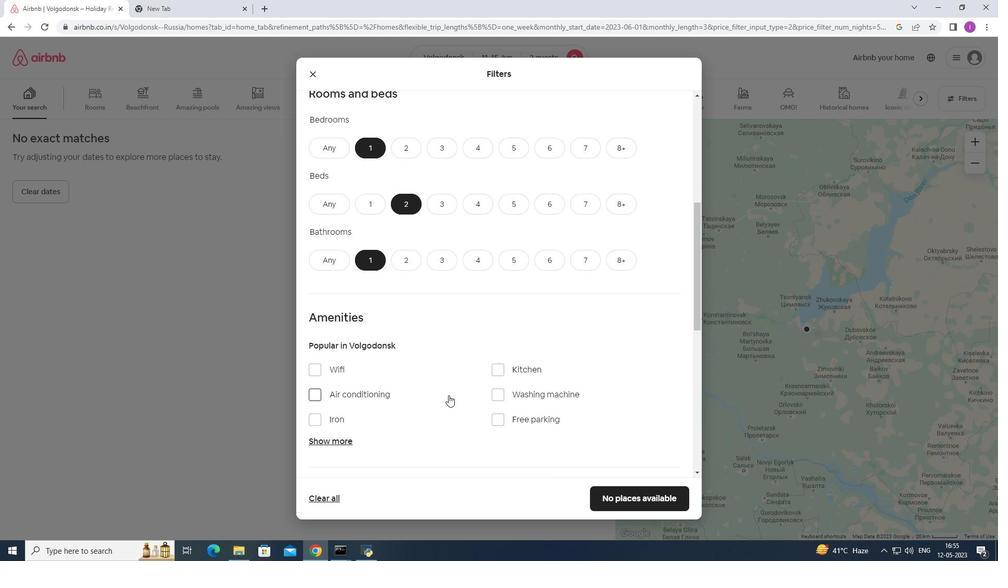 
Action: Mouse scrolled (449, 394) with delta (0, 0)
Screenshot: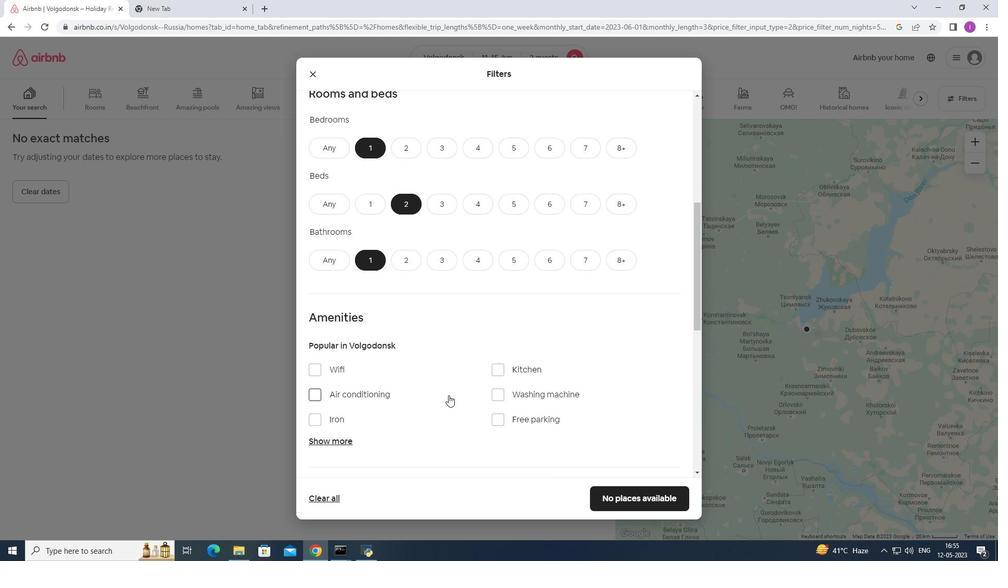 
Action: Mouse scrolled (449, 395) with delta (0, 0)
Screenshot: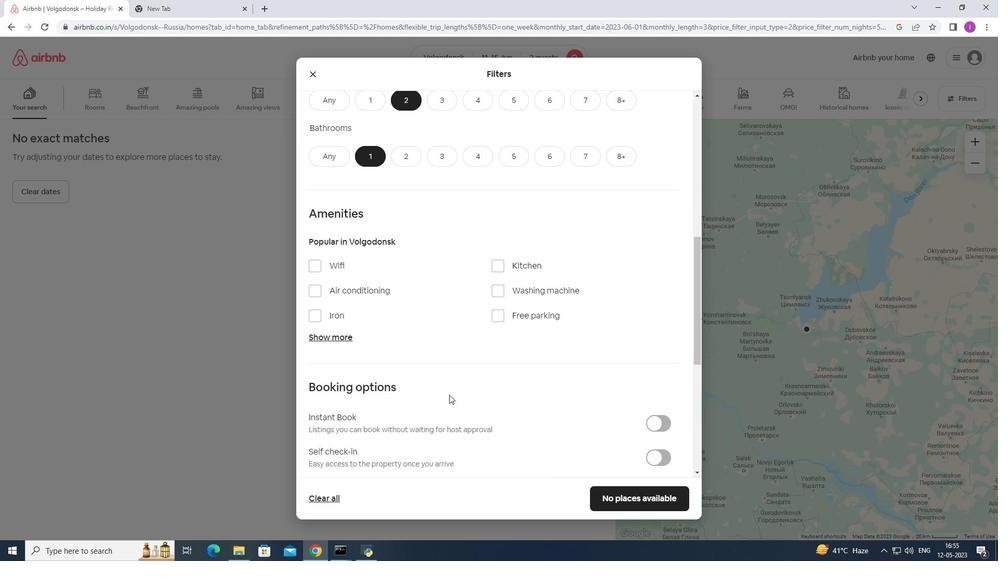 
Action: Mouse moved to (449, 391)
Screenshot: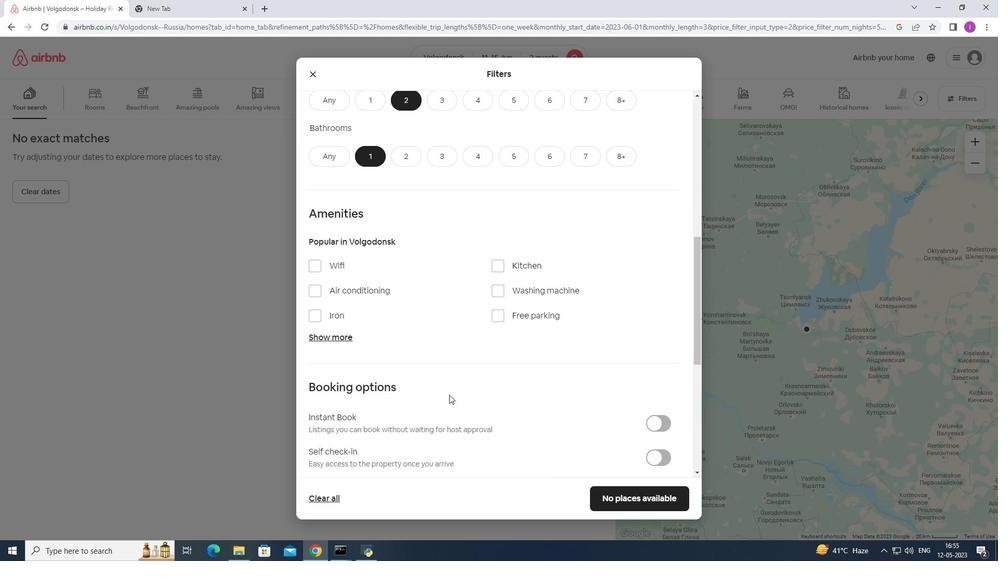 
Action: Mouse scrolled (449, 392) with delta (0, 0)
Screenshot: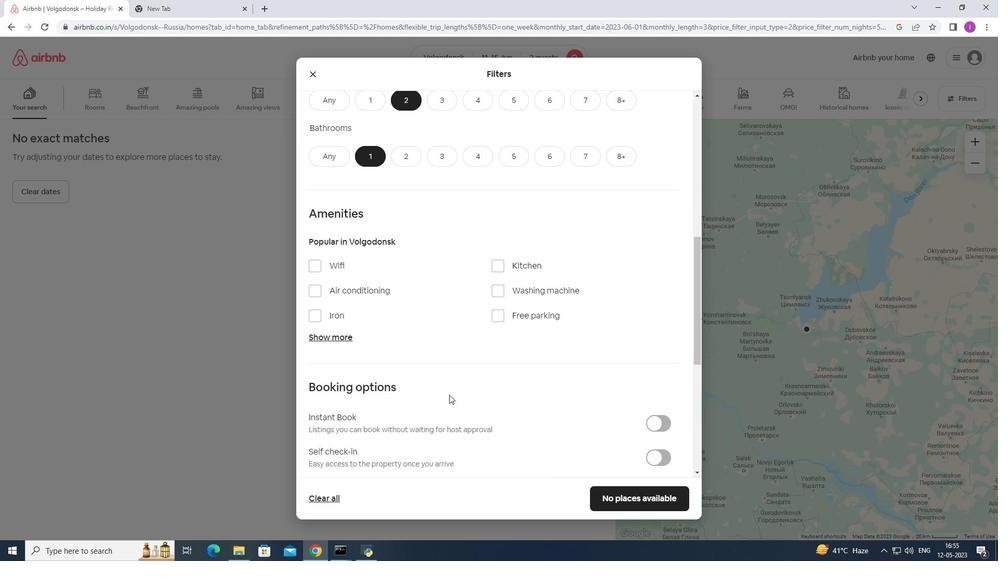 
Action: Mouse moved to (450, 390)
Screenshot: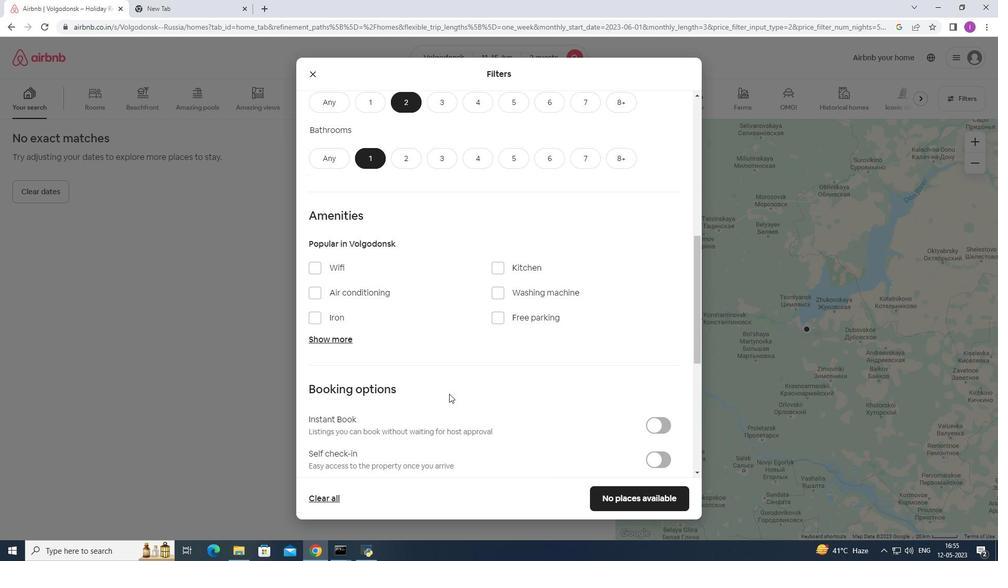 
Action: Mouse scrolled (450, 389) with delta (0, 0)
Screenshot: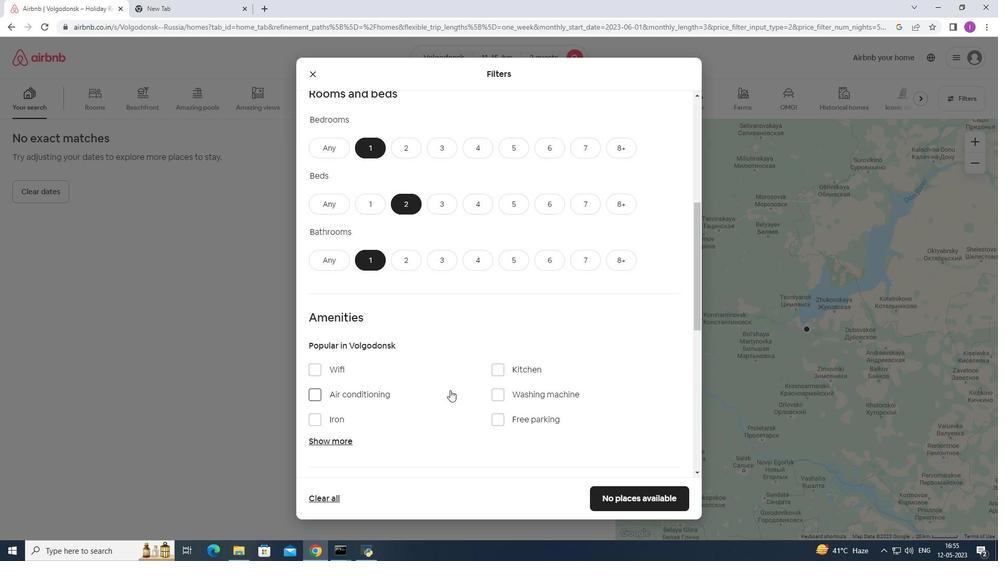
Action: Mouse scrolled (450, 389) with delta (0, 0)
Screenshot: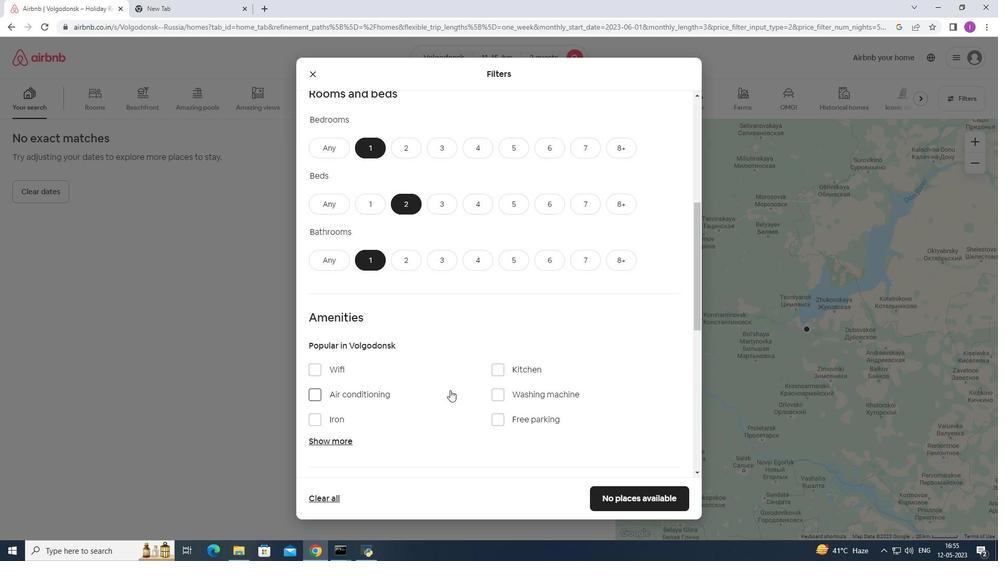 
Action: Mouse moved to (408, 385)
Screenshot: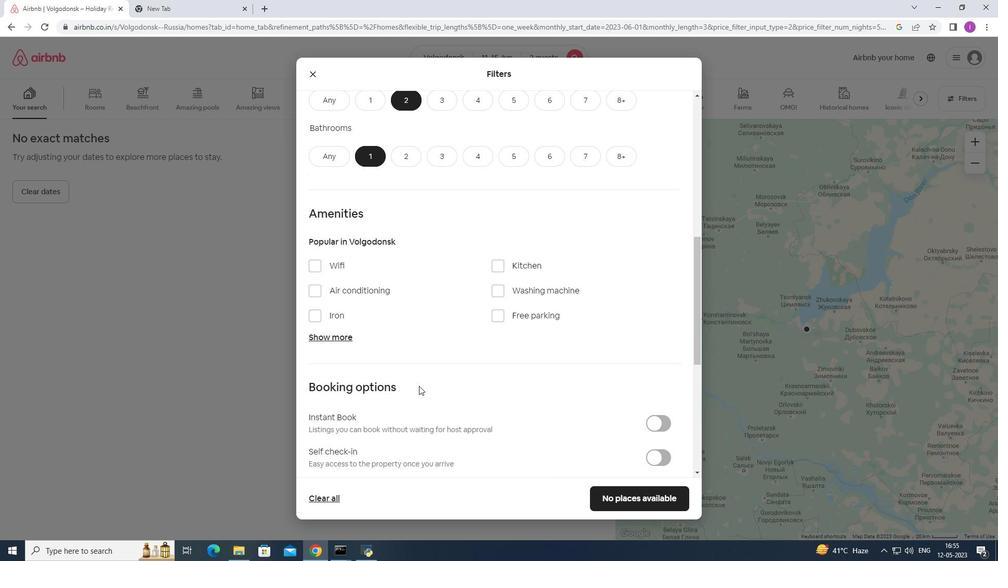 
Action: Mouse scrolled (408, 384) with delta (0, 0)
Screenshot: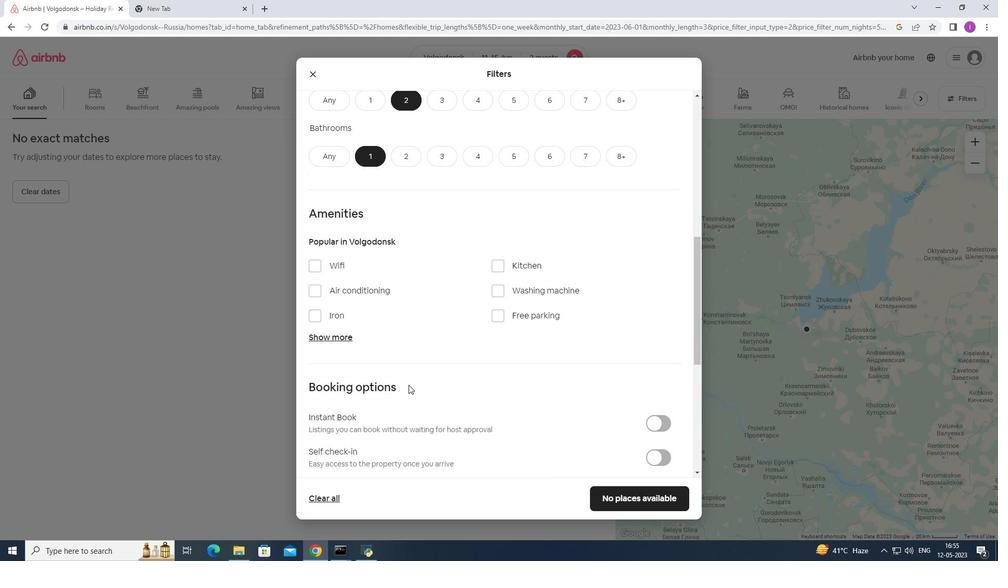 
Action: Mouse moved to (467, 369)
Screenshot: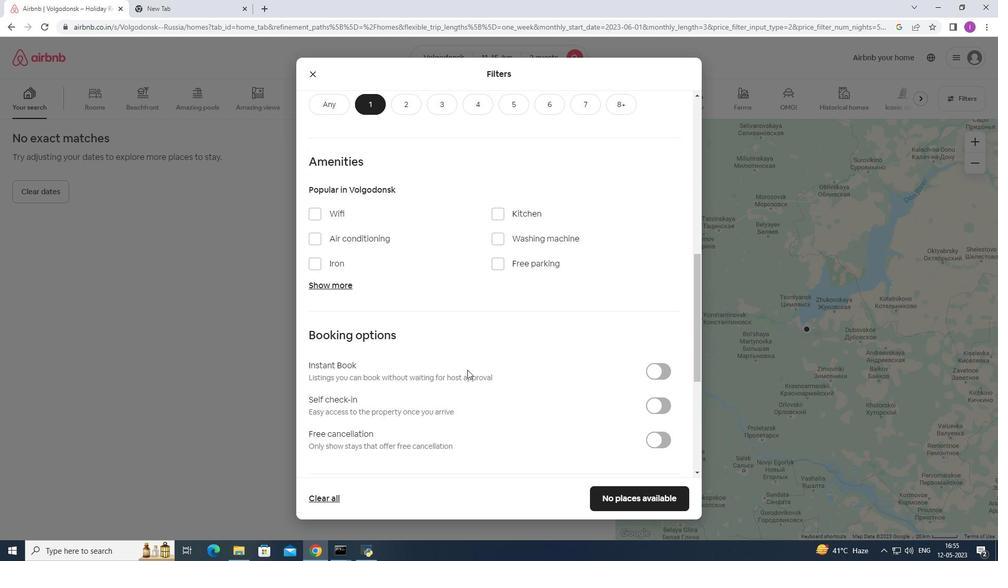 
Action: Mouse scrolled (467, 369) with delta (0, 0)
Screenshot: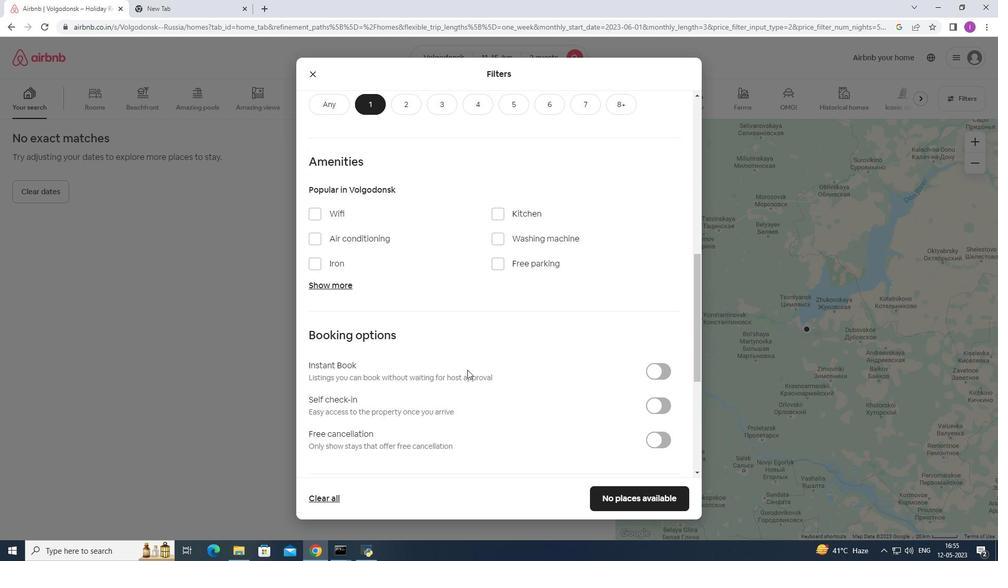 
Action: Mouse moved to (468, 368)
Screenshot: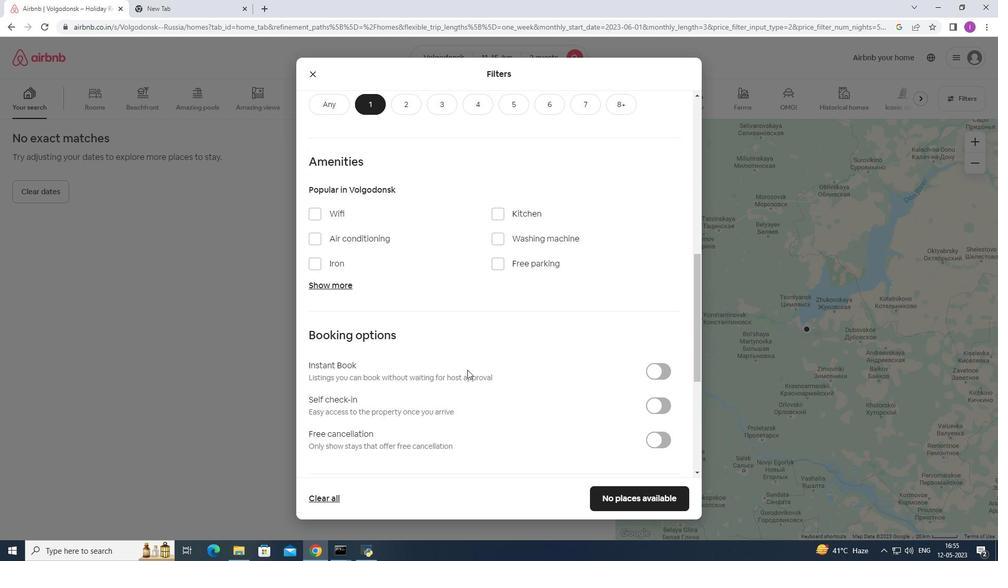 
Action: Mouse scrolled (468, 368) with delta (0, 0)
Screenshot: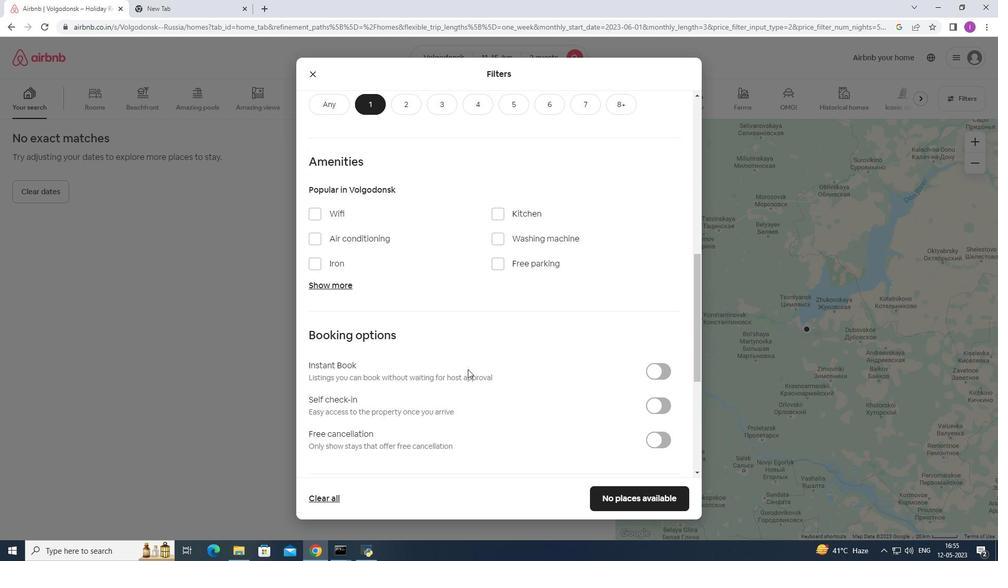 
Action: Mouse scrolled (468, 368) with delta (0, 0)
Screenshot: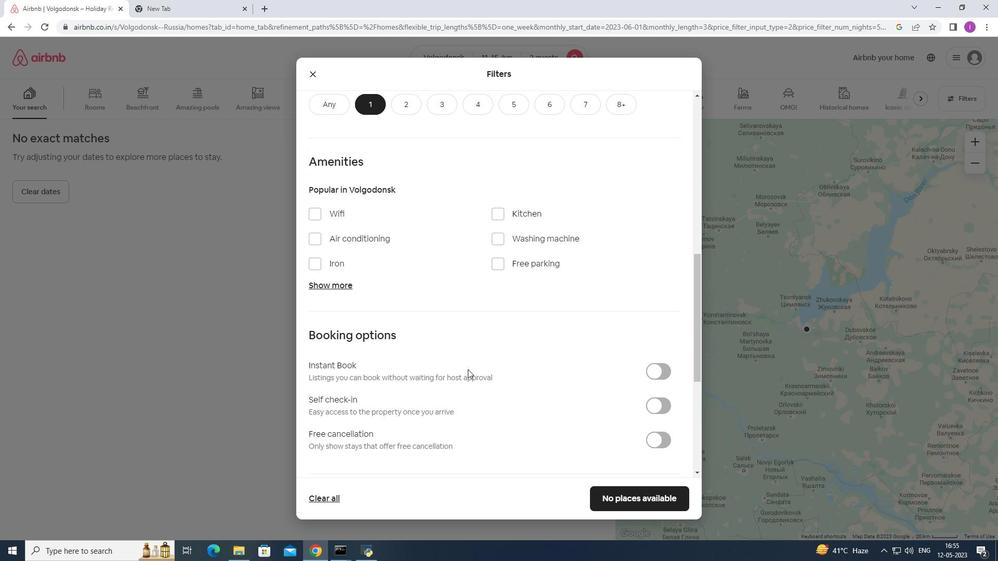 
Action: Mouse scrolled (468, 368) with delta (0, 0)
Screenshot: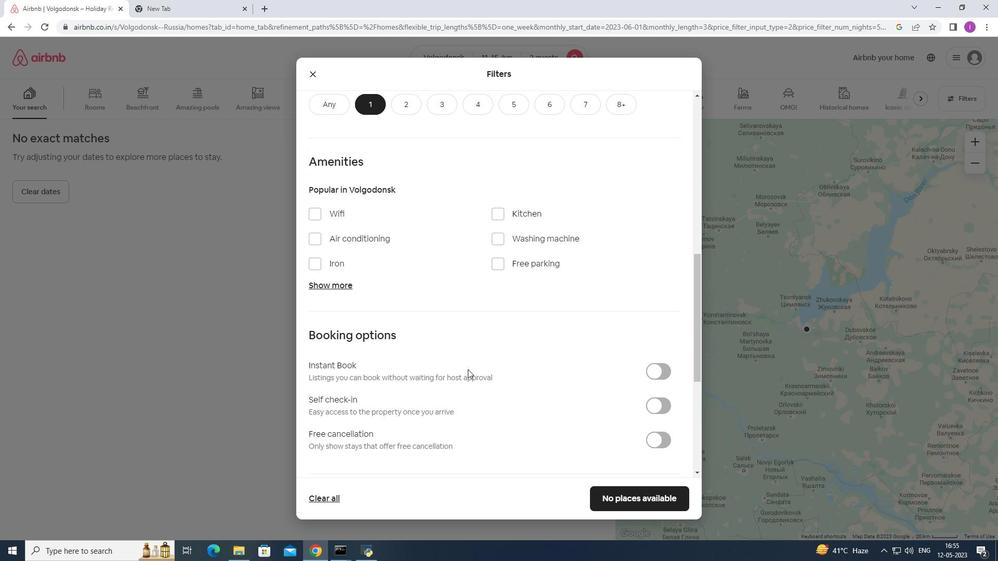 
Action: Mouse moved to (660, 194)
Screenshot: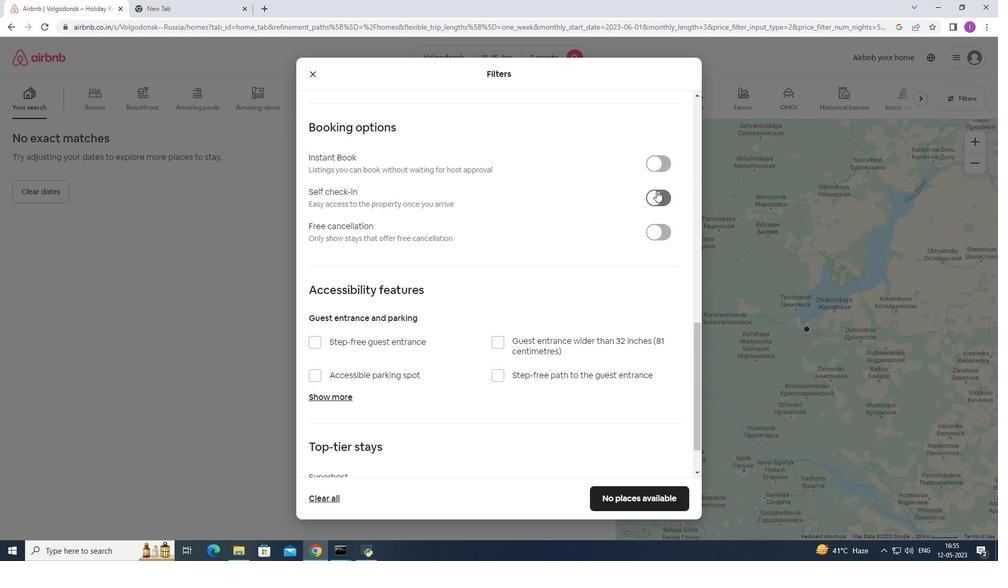 
Action: Mouse pressed left at (660, 194)
Screenshot: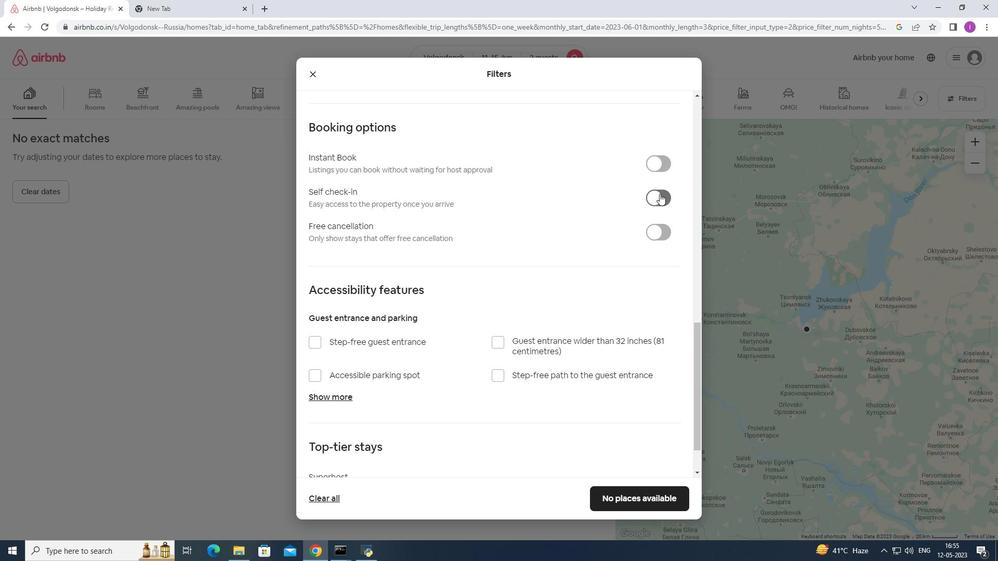 
Action: Mouse moved to (520, 329)
Screenshot: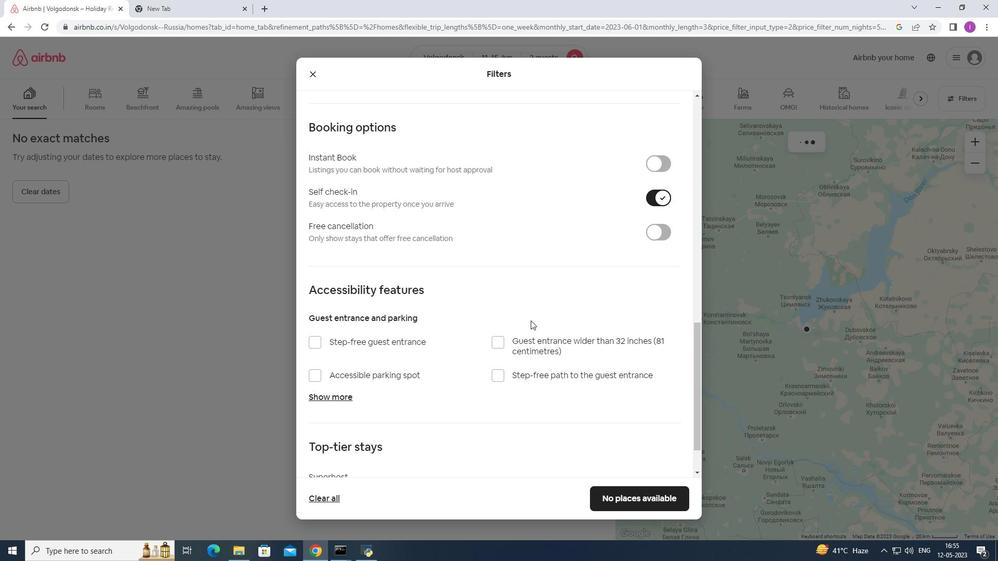
Action: Mouse scrolled (520, 329) with delta (0, 0)
Screenshot: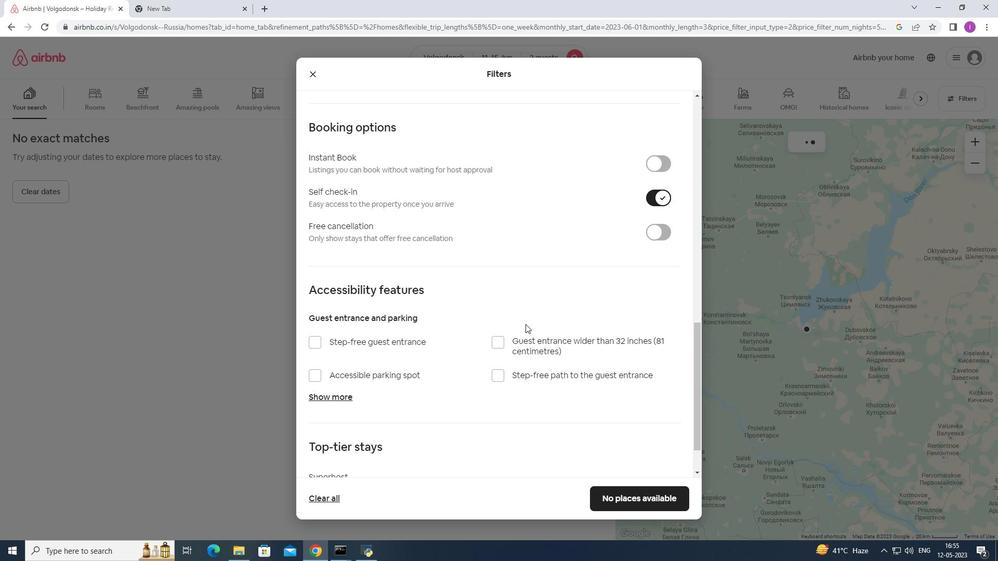 
Action: Mouse moved to (517, 331)
Screenshot: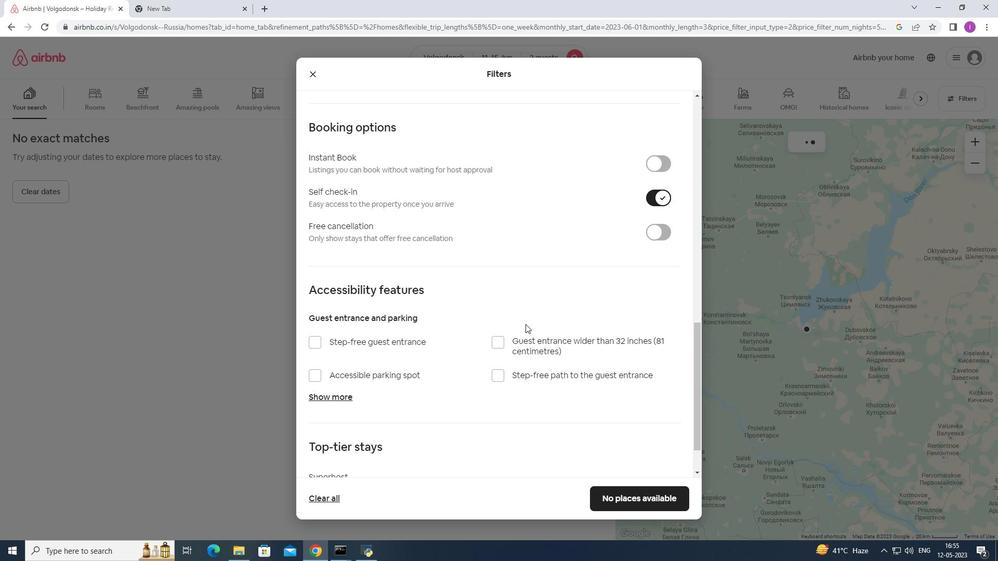 
Action: Mouse scrolled (517, 330) with delta (0, 0)
Screenshot: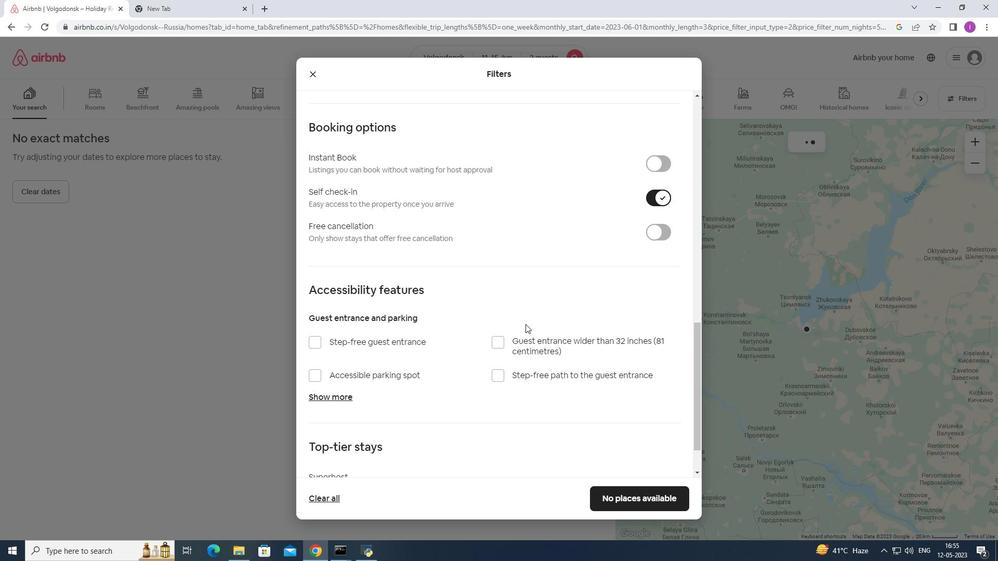 
Action: Mouse moved to (514, 336)
Screenshot: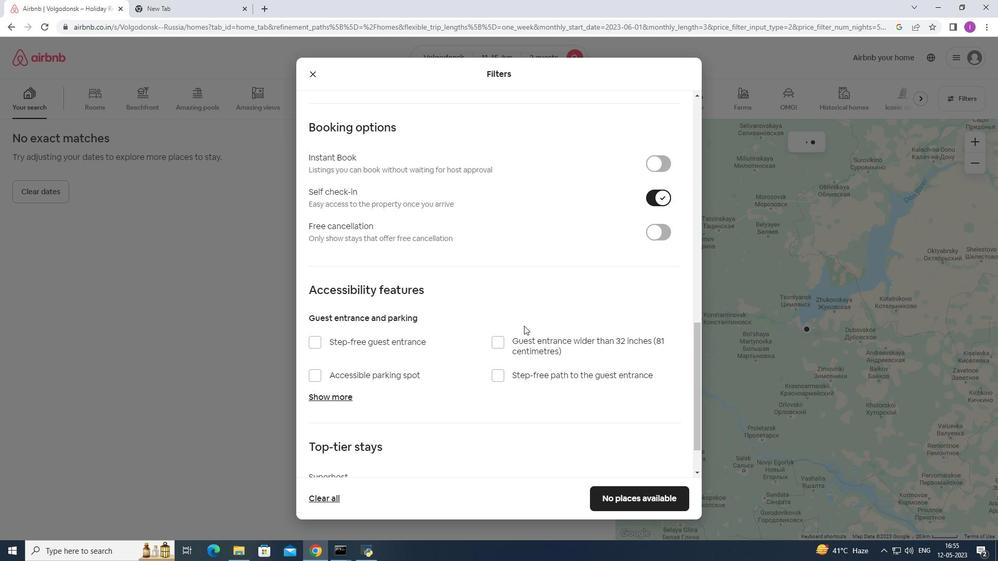
Action: Mouse scrolled (514, 335) with delta (0, 0)
Screenshot: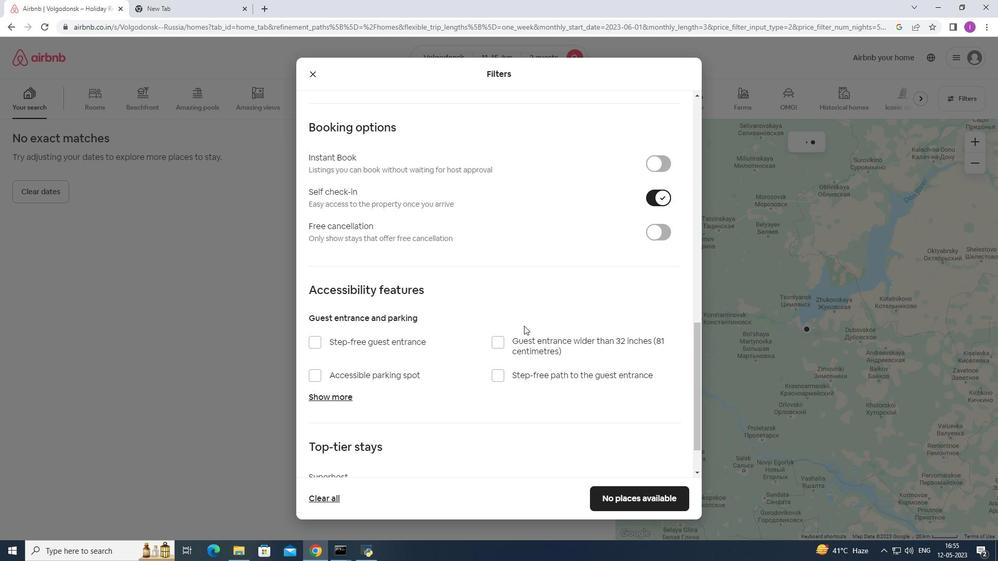 
Action: Mouse moved to (516, 358)
Screenshot: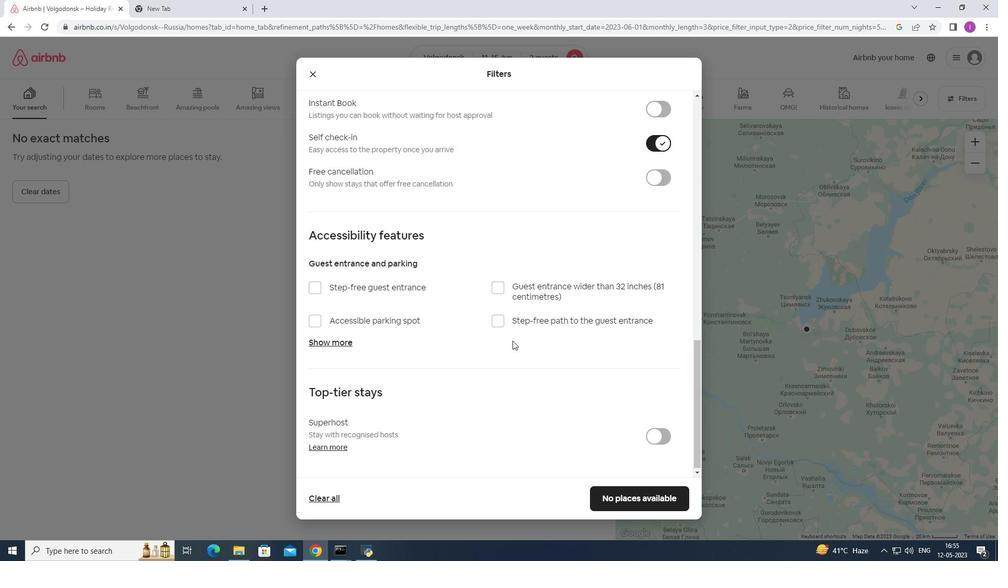 
Action: Mouse scrolled (516, 357) with delta (0, 0)
Screenshot: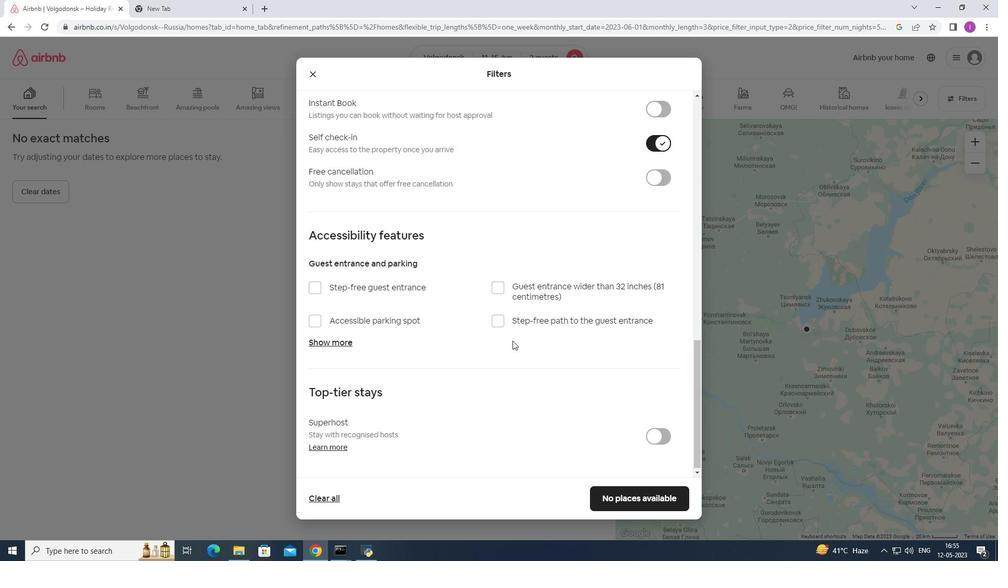 
Action: Mouse moved to (523, 377)
Screenshot: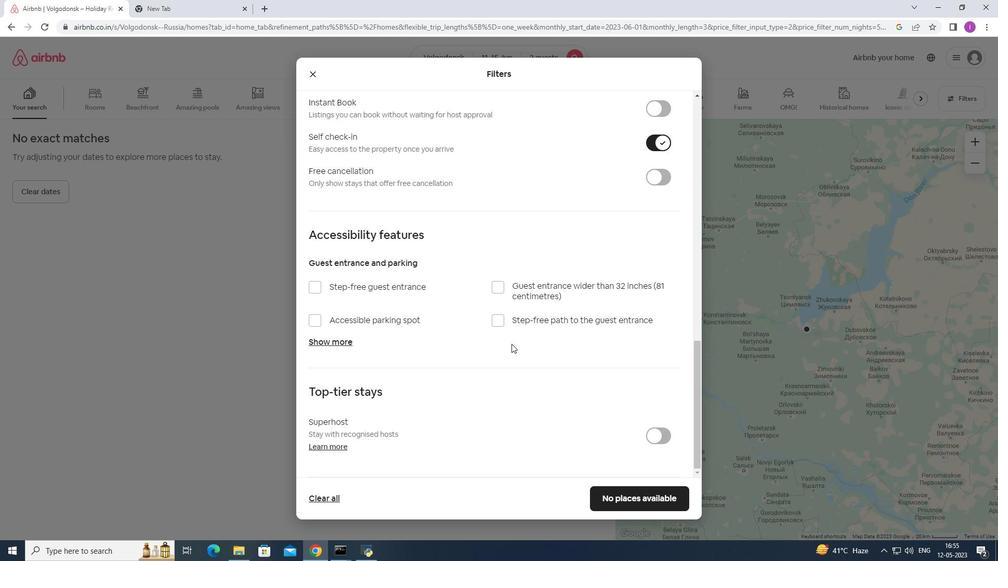 
Action: Mouse scrolled (523, 376) with delta (0, 0)
Screenshot: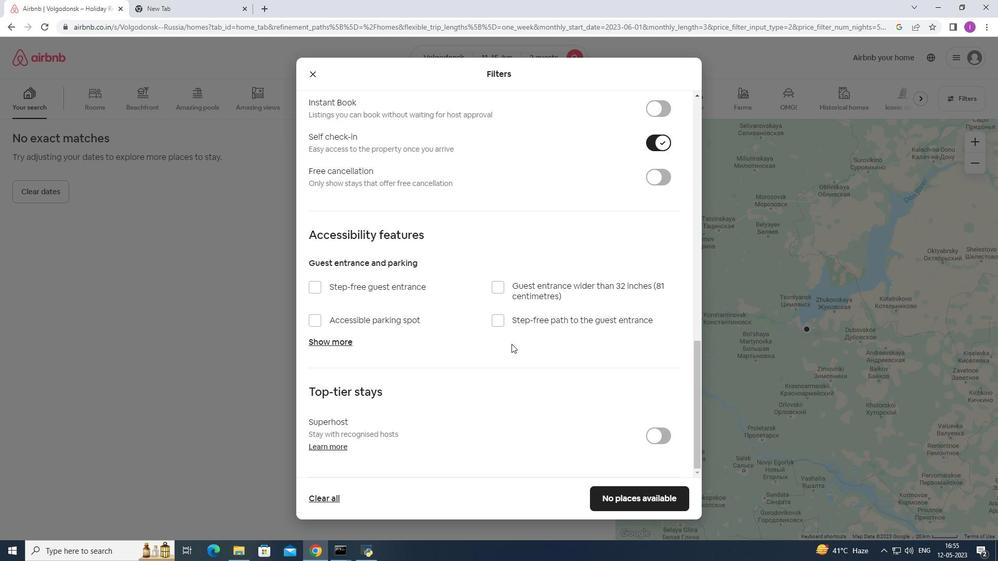 
Action: Mouse moved to (524, 381)
Screenshot: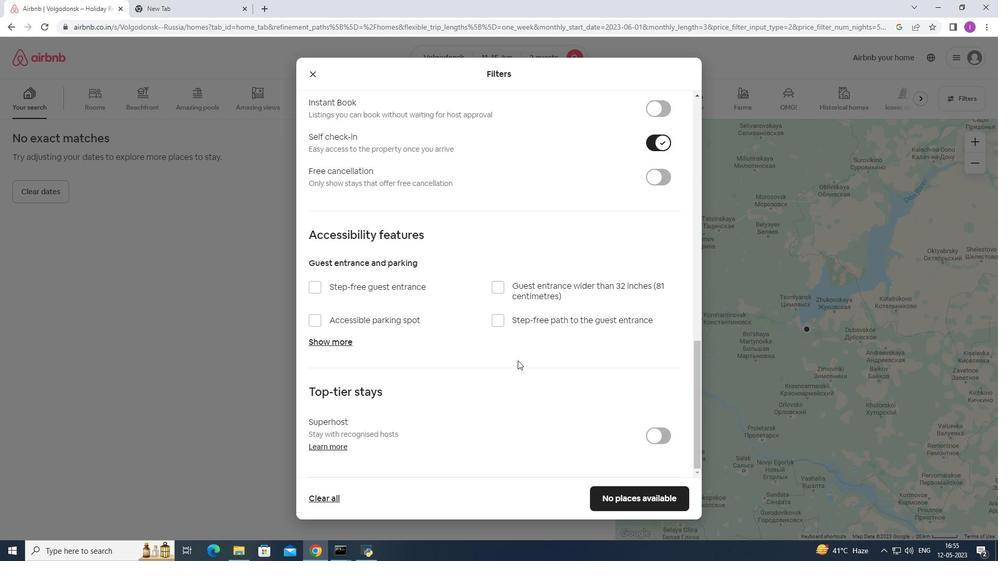 
Action: Mouse scrolled (524, 380) with delta (0, 0)
Screenshot: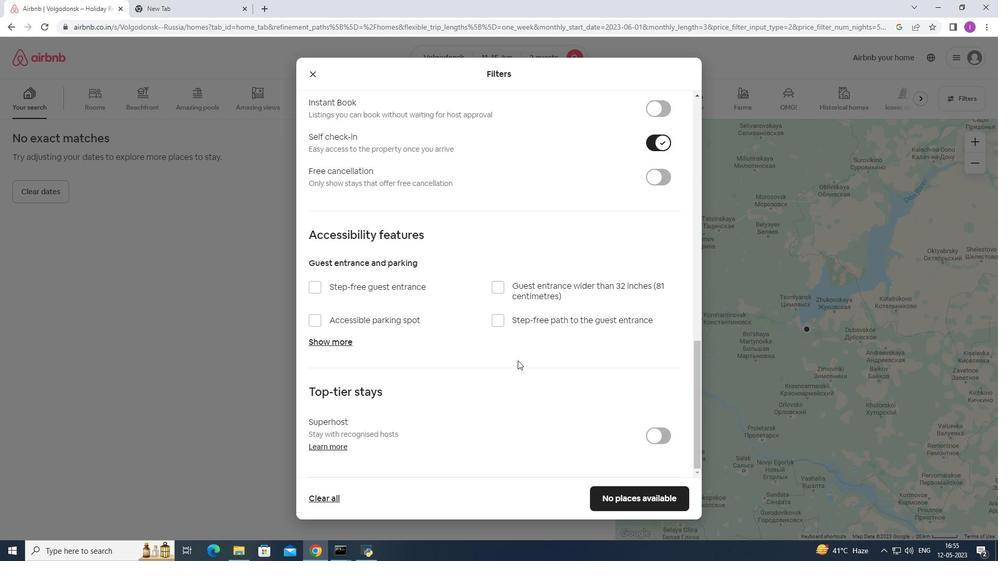
Action: Mouse scrolled (524, 380) with delta (0, 0)
Screenshot: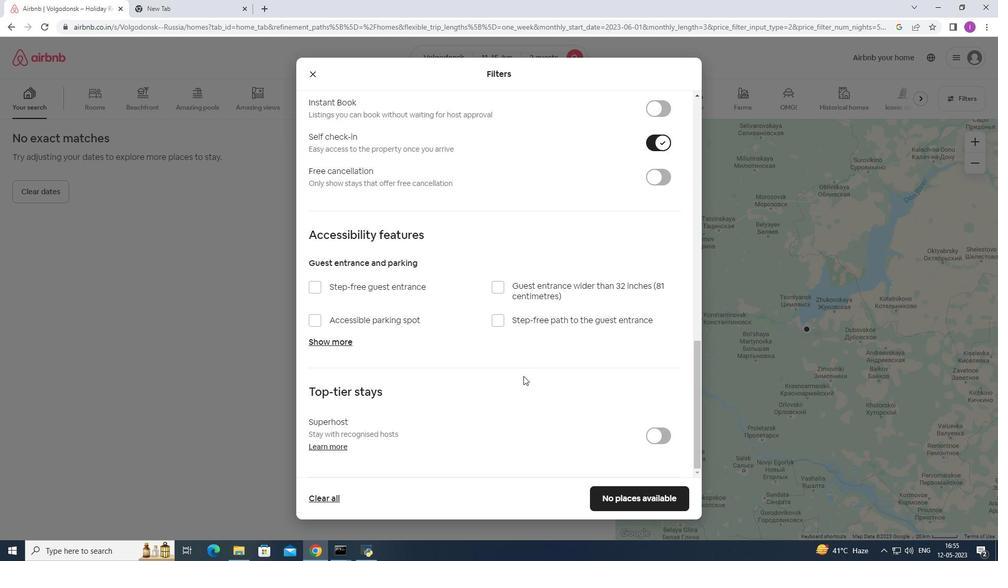 
Action: Mouse scrolled (524, 380) with delta (0, 0)
Screenshot: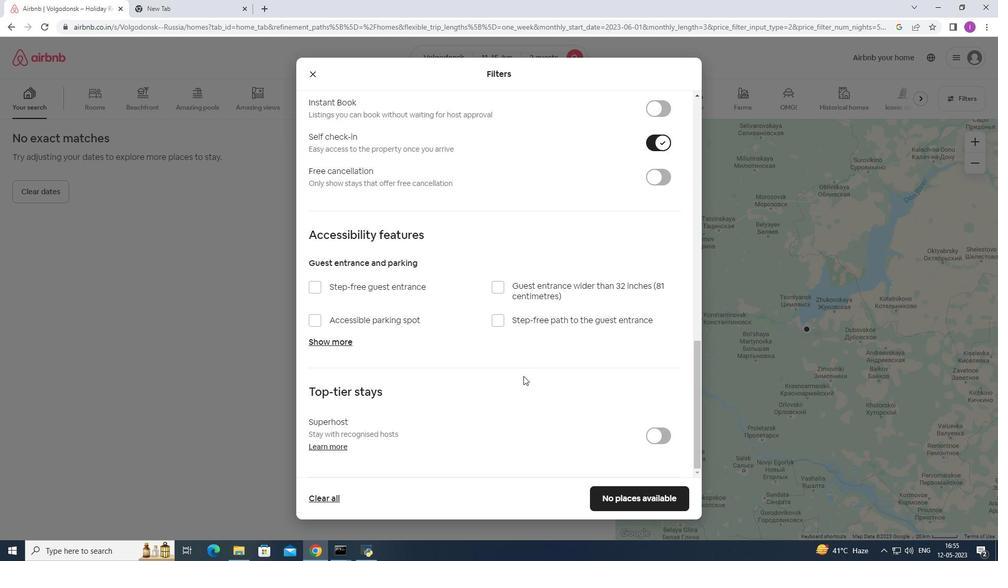 
Action: Mouse moved to (527, 378)
Screenshot: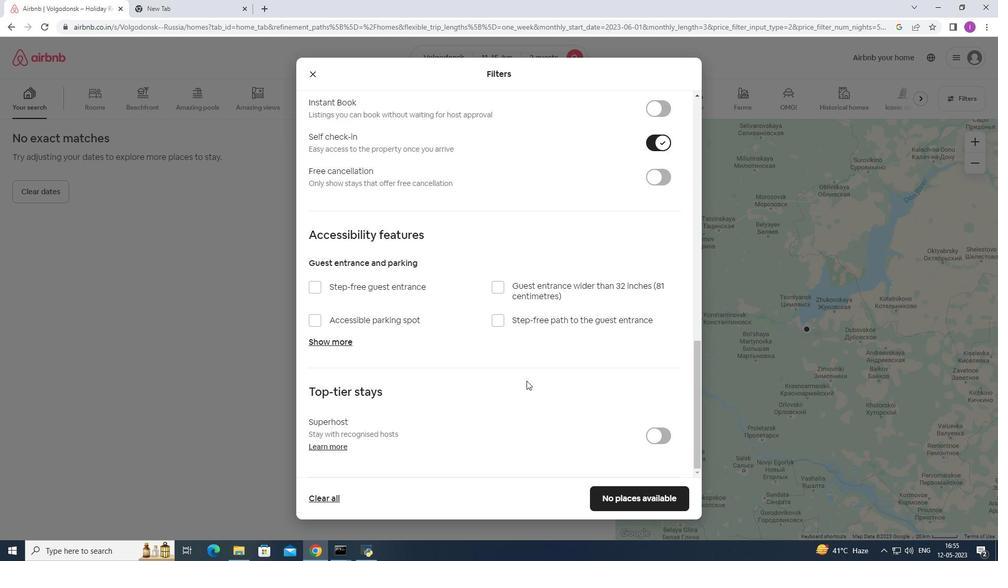 
Action: Mouse scrolled (527, 378) with delta (0, 0)
Screenshot: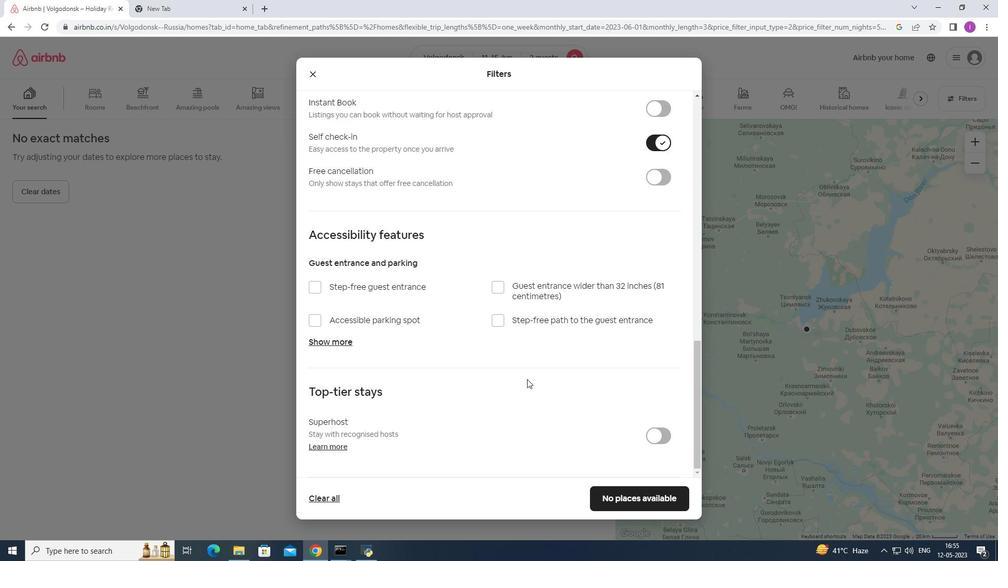 
Action: Mouse scrolled (527, 378) with delta (0, 0)
Screenshot: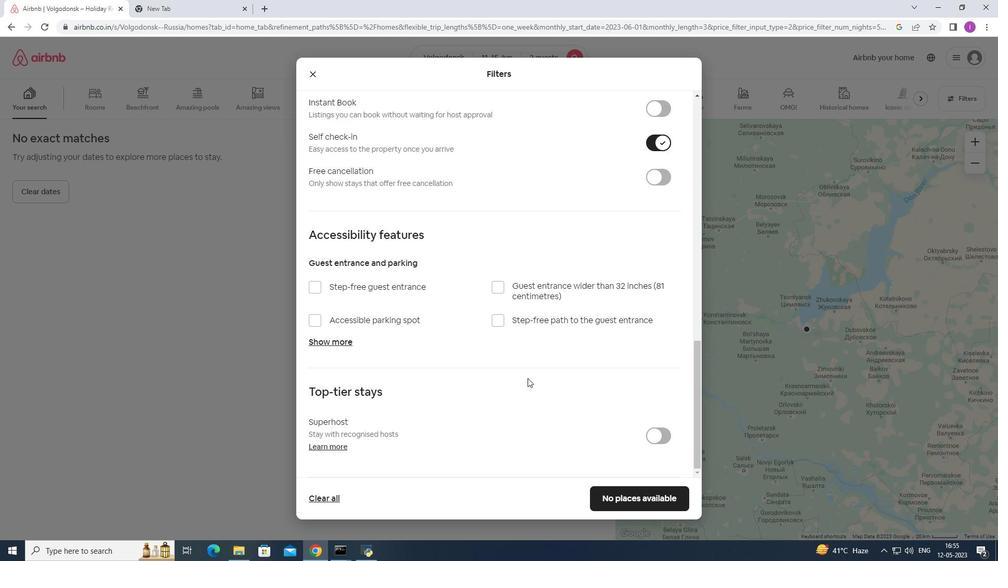 
Action: Mouse scrolled (527, 378) with delta (0, 0)
Screenshot: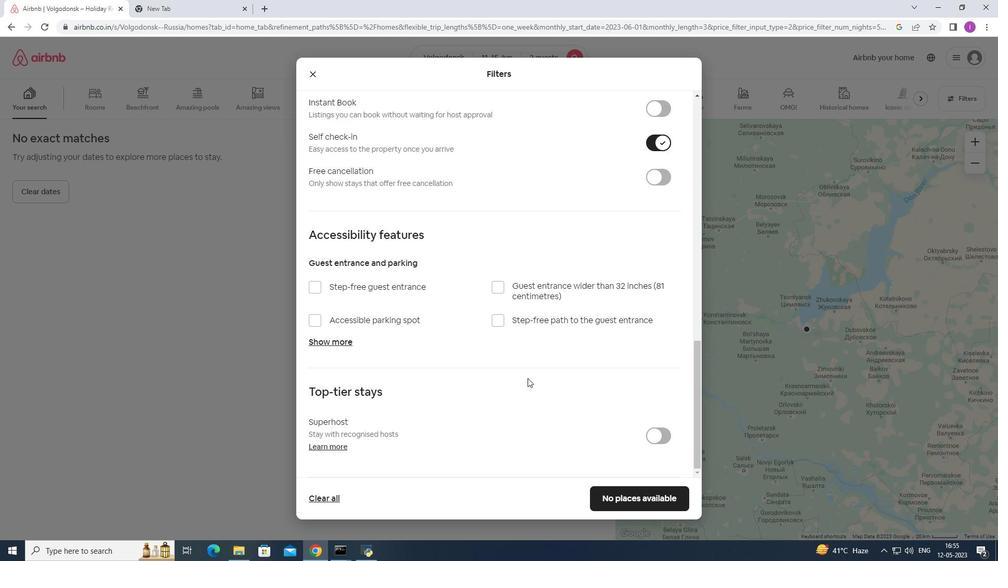
Action: Mouse scrolled (527, 378) with delta (0, 0)
Screenshot: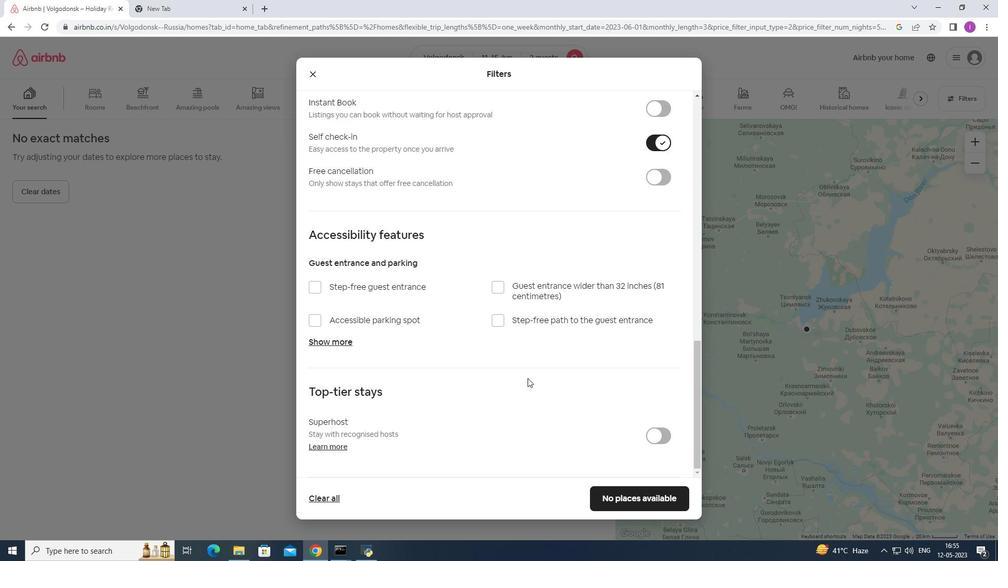 
Action: Mouse scrolled (527, 378) with delta (0, 0)
Screenshot: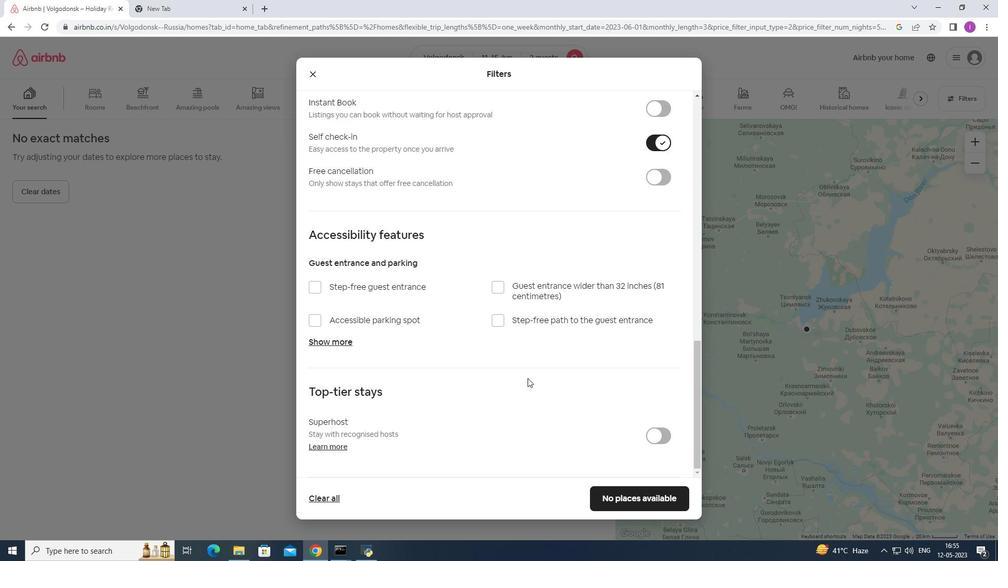 
Action: Mouse moved to (632, 498)
Screenshot: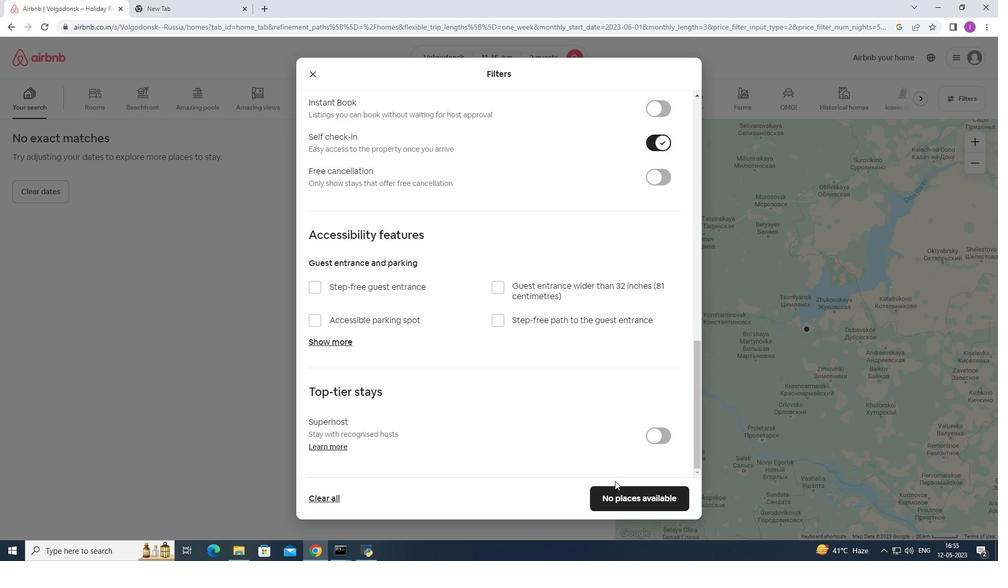 
Action: Mouse pressed left at (632, 498)
Screenshot: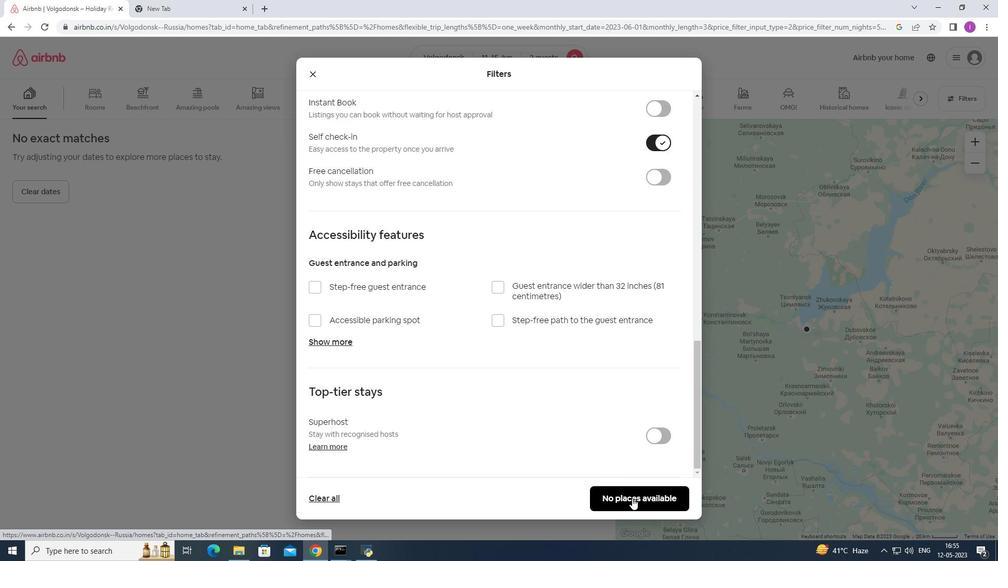 
Action: Mouse moved to (536, 475)
Screenshot: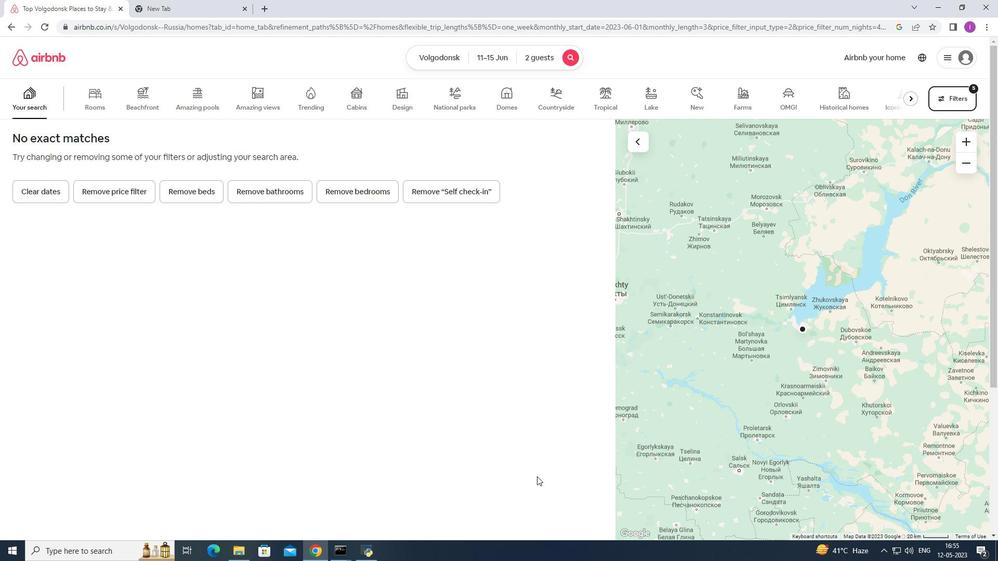 
